 Task: Find connections with filter location Manchester with filter topic #Softwaredesignwith filter profile language Potuguese with filter current company Vardhman Textiles with filter school MIT World Peace University with filter industry Breweries with filter service category iOS Development with filter keywords title Hotel Receptionist
Action: Mouse moved to (478, 78)
Screenshot: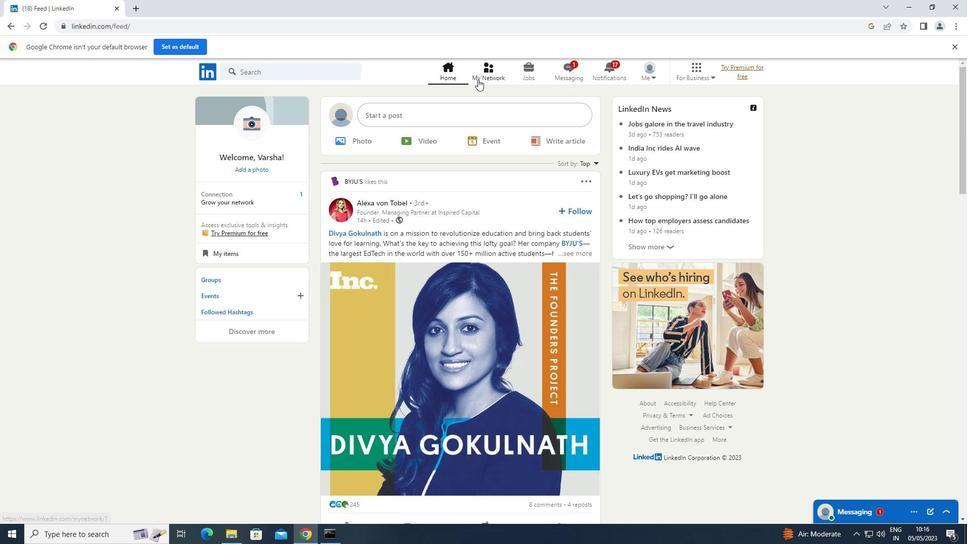 
Action: Mouse pressed left at (478, 78)
Screenshot: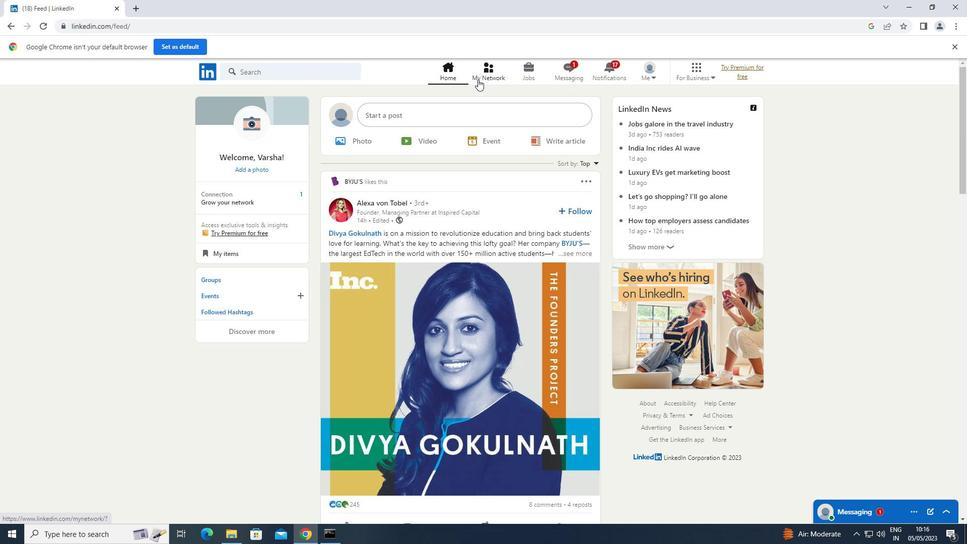 
Action: Mouse moved to (263, 131)
Screenshot: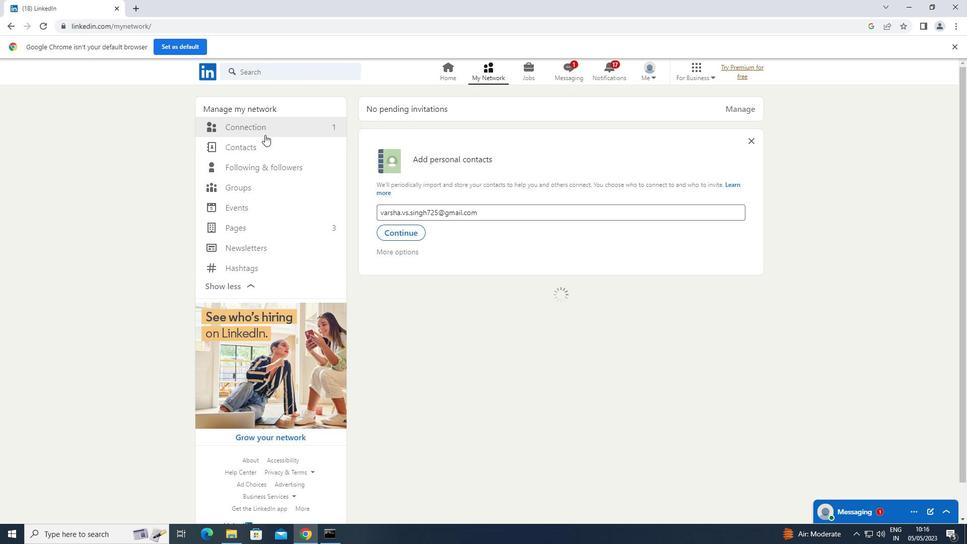 
Action: Mouse pressed left at (263, 131)
Screenshot: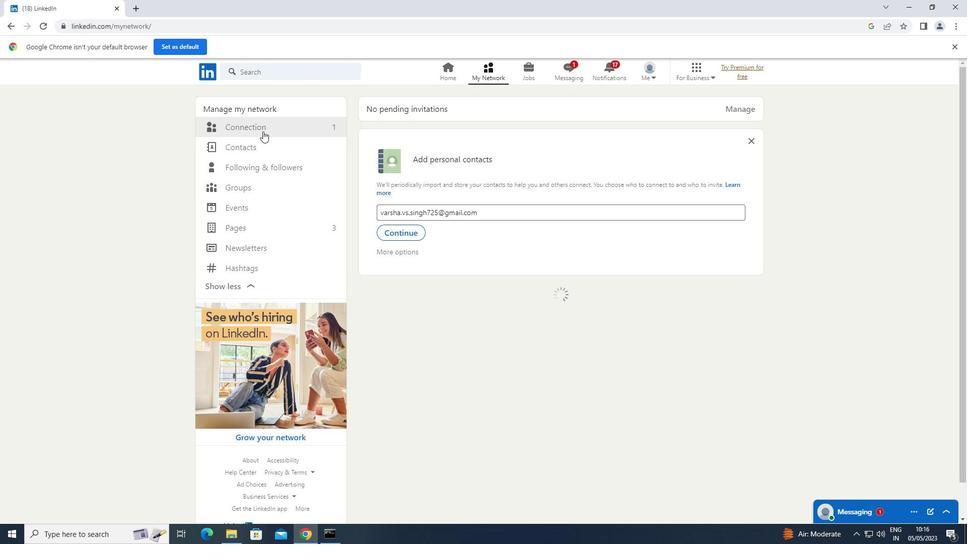 
Action: Mouse moved to (576, 130)
Screenshot: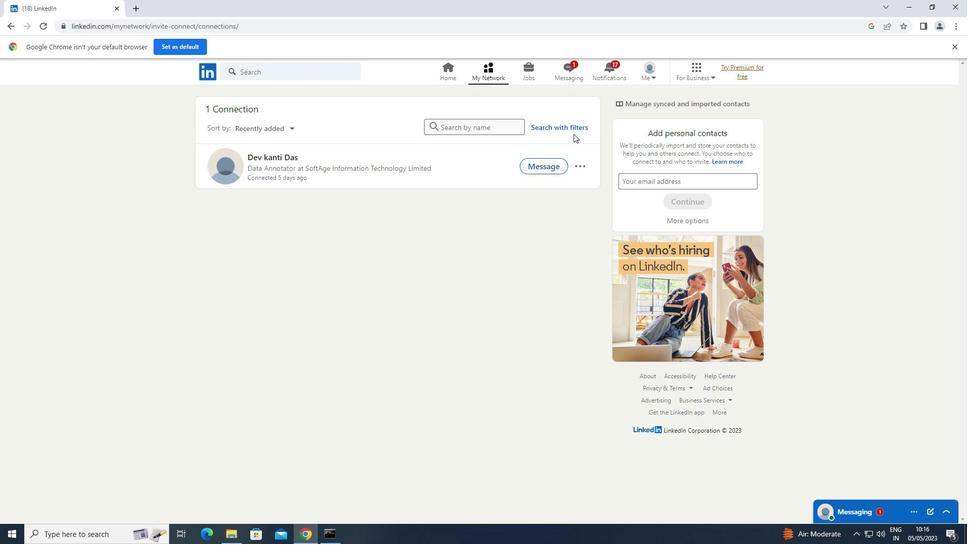 
Action: Mouse pressed left at (576, 130)
Screenshot: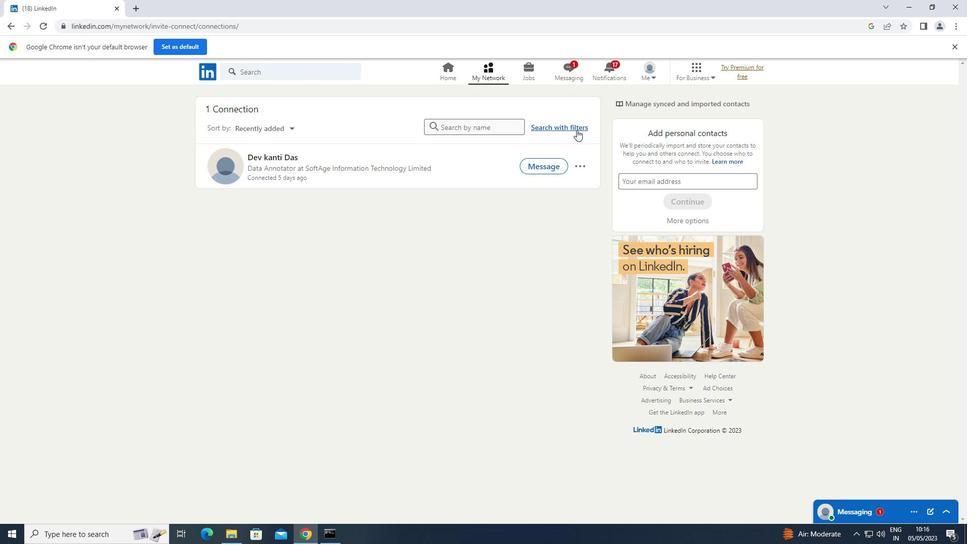 
Action: Mouse moved to (514, 91)
Screenshot: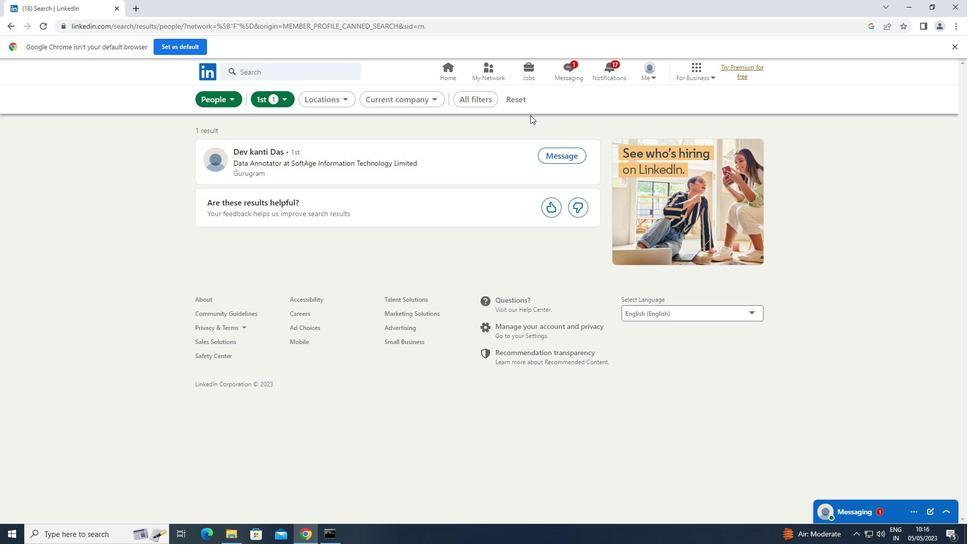 
Action: Mouse pressed left at (514, 91)
Screenshot: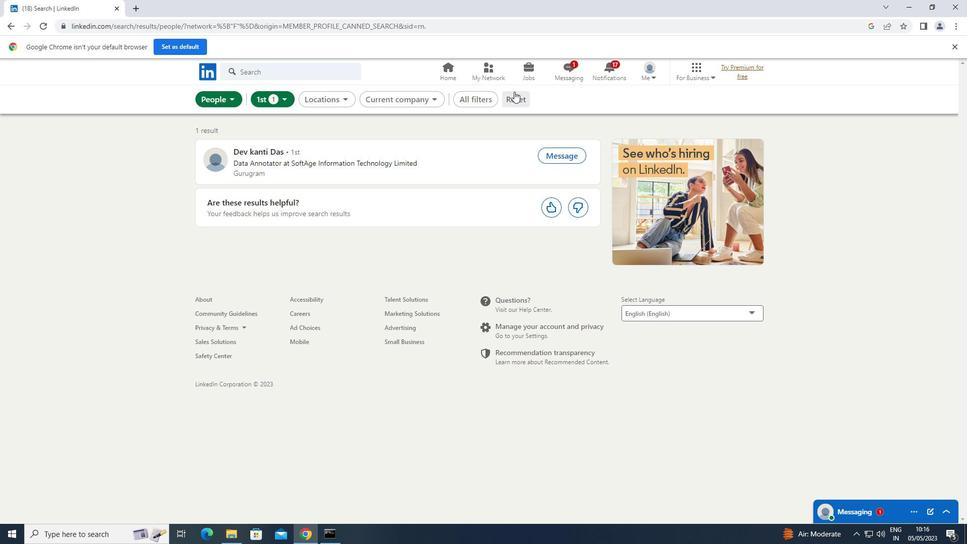 
Action: Mouse moved to (499, 98)
Screenshot: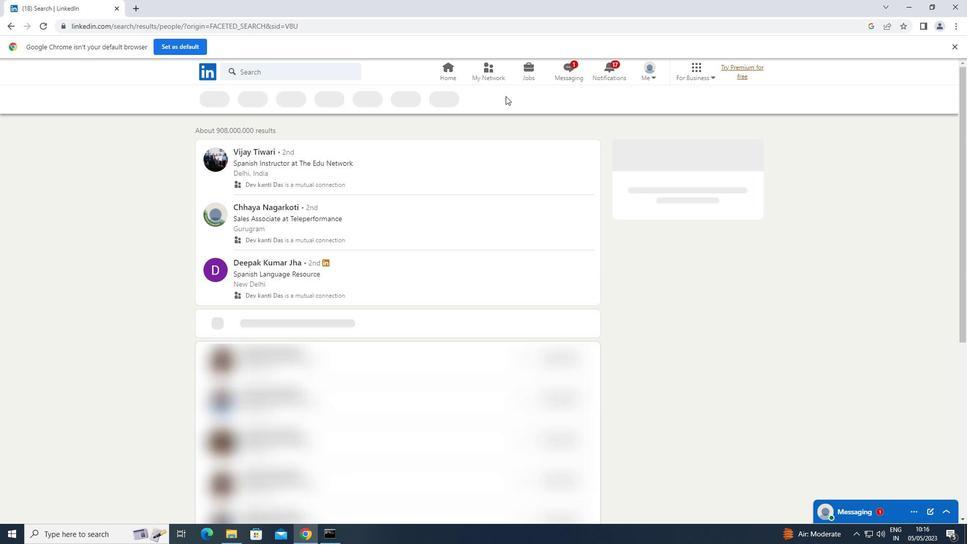 
Action: Mouse pressed left at (499, 98)
Screenshot: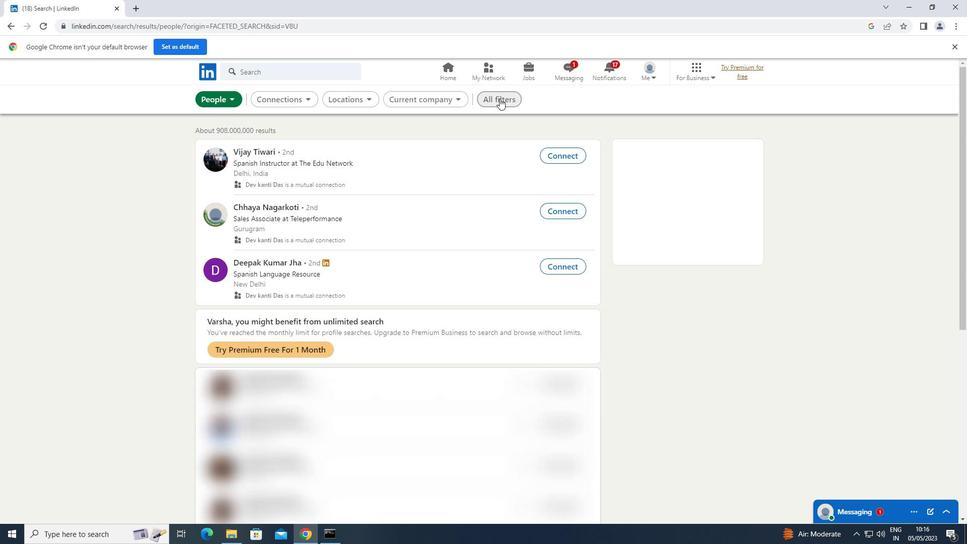 
Action: Mouse moved to (685, 229)
Screenshot: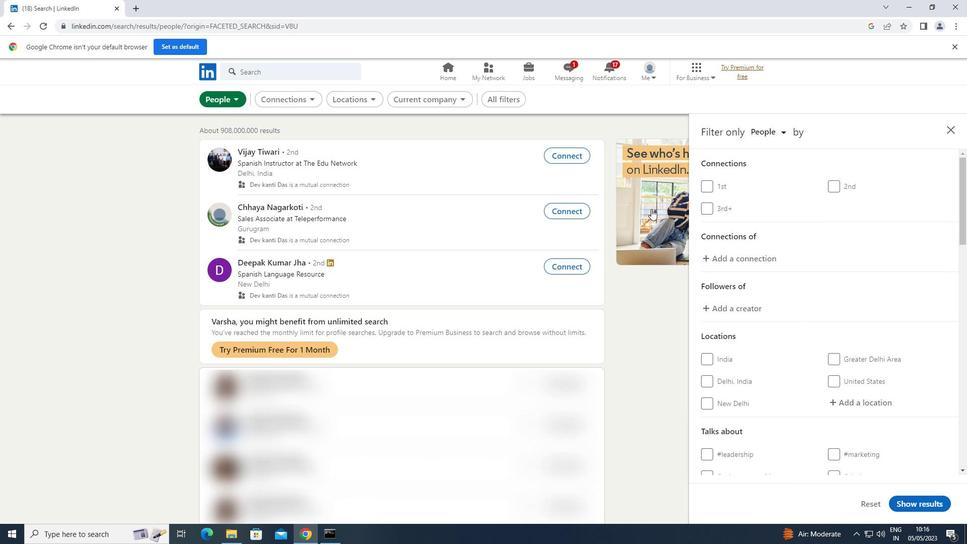 
Action: Mouse scrolled (685, 229) with delta (0, 0)
Screenshot: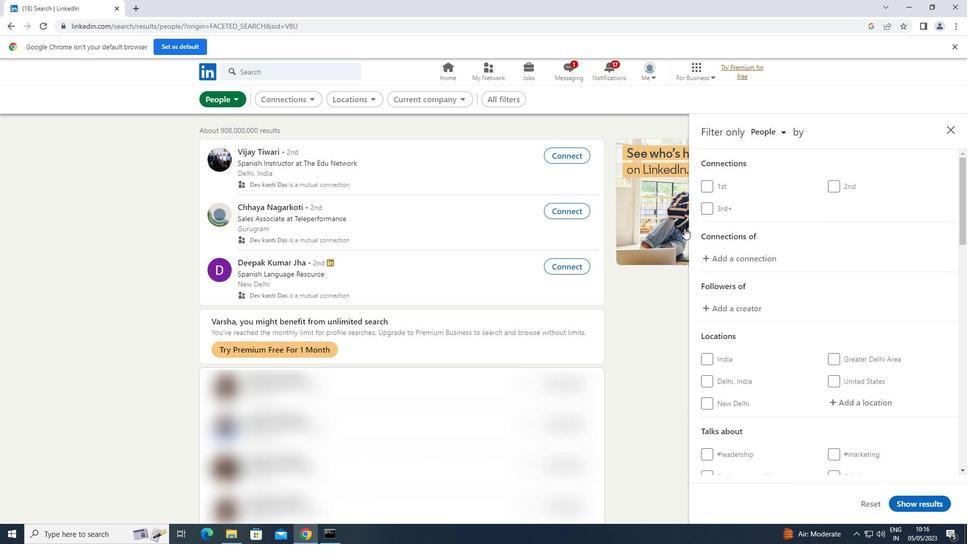 
Action: Mouse moved to (686, 229)
Screenshot: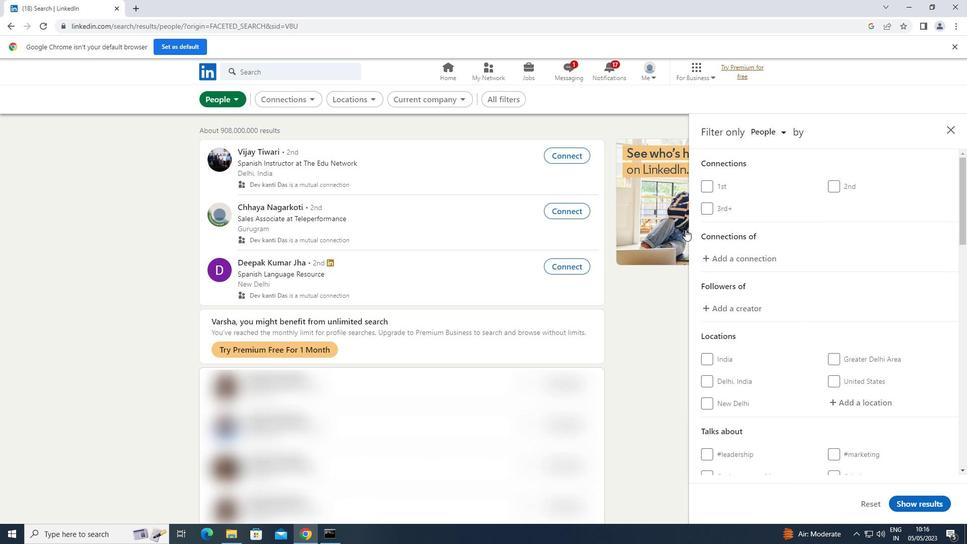
Action: Mouse scrolled (686, 229) with delta (0, 0)
Screenshot: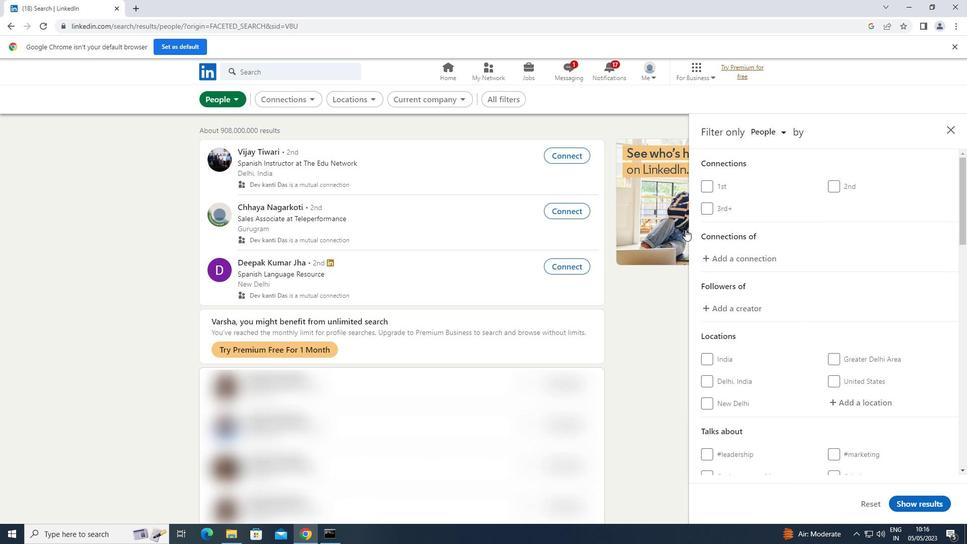 
Action: Mouse moved to (870, 405)
Screenshot: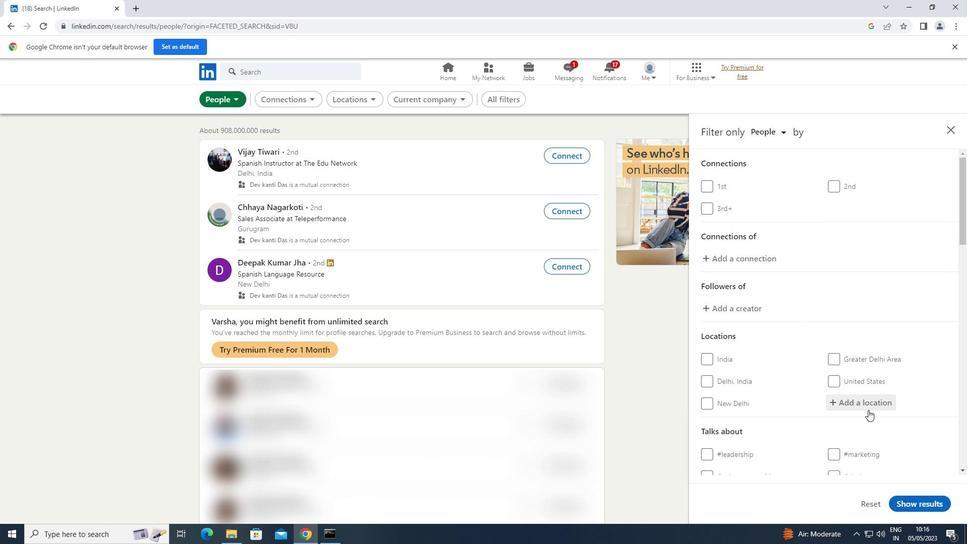 
Action: Mouse pressed left at (870, 405)
Screenshot: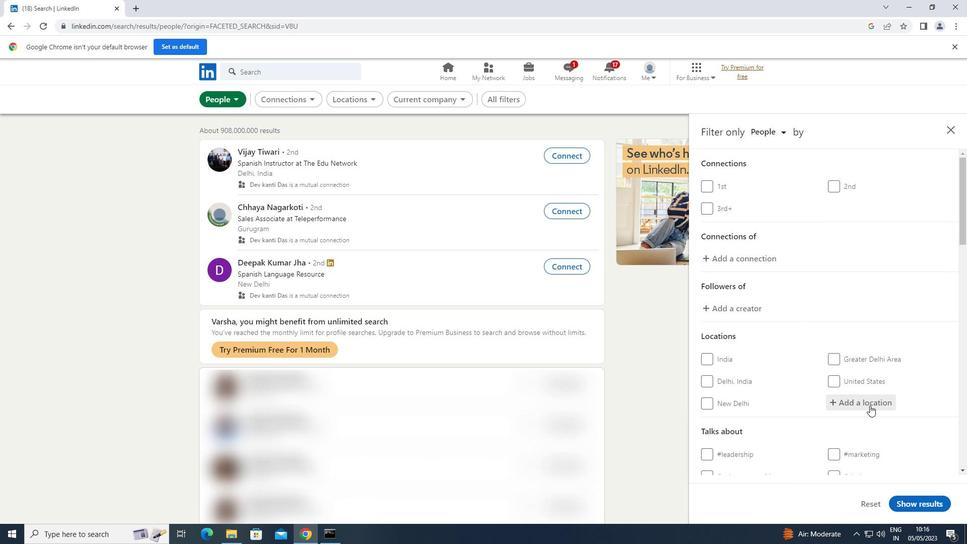 
Action: Key pressed <Key.shift>MANCHESTER<Key.enter>
Screenshot: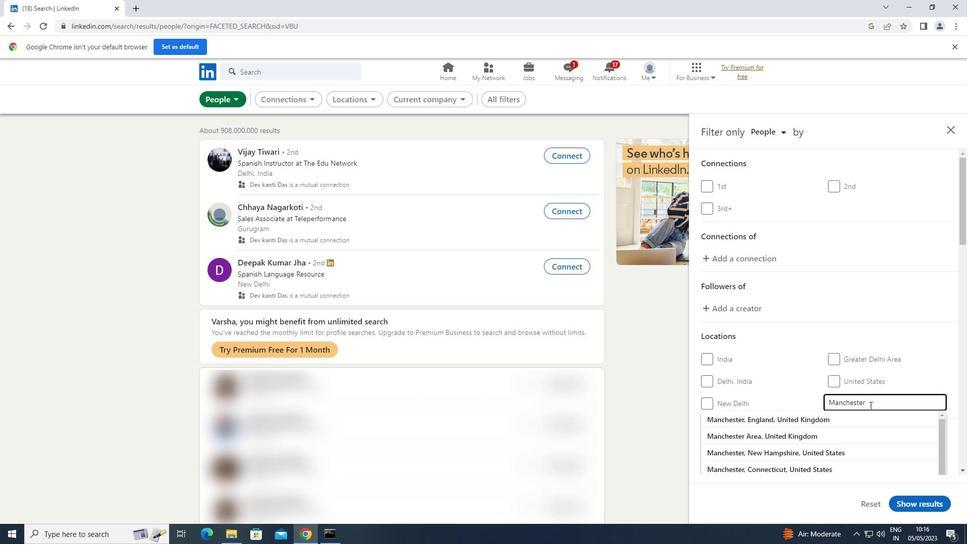 
Action: Mouse scrolled (870, 405) with delta (0, 0)
Screenshot: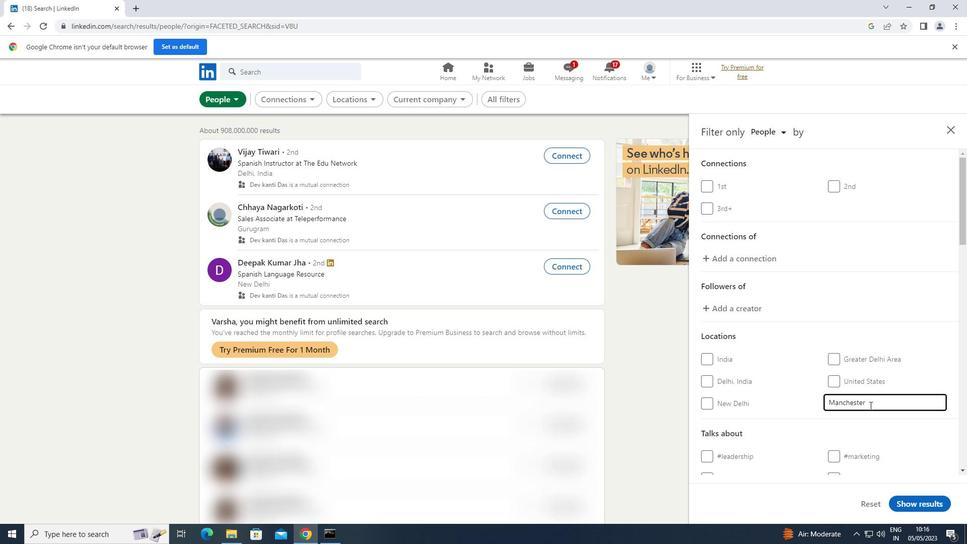 
Action: Mouse scrolled (870, 405) with delta (0, 0)
Screenshot: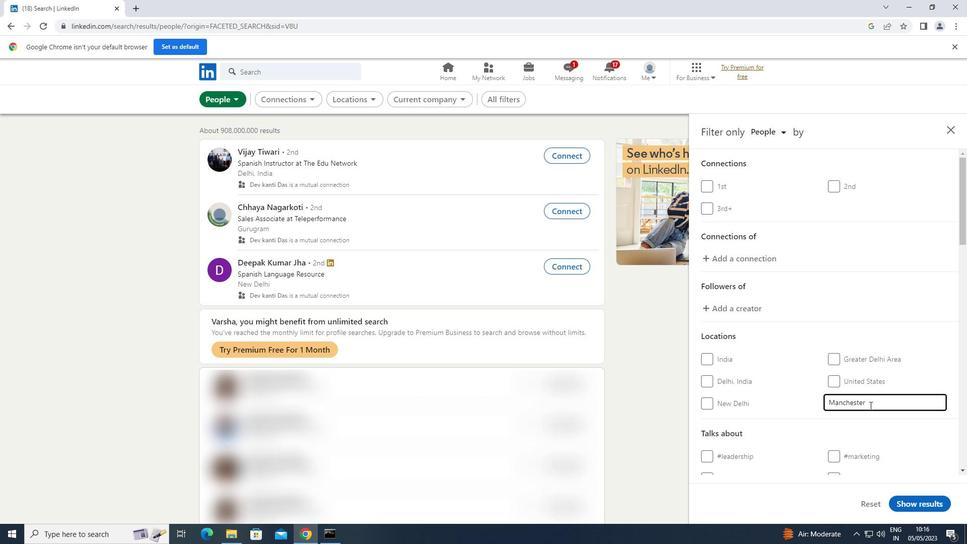 
Action: Mouse scrolled (870, 405) with delta (0, 0)
Screenshot: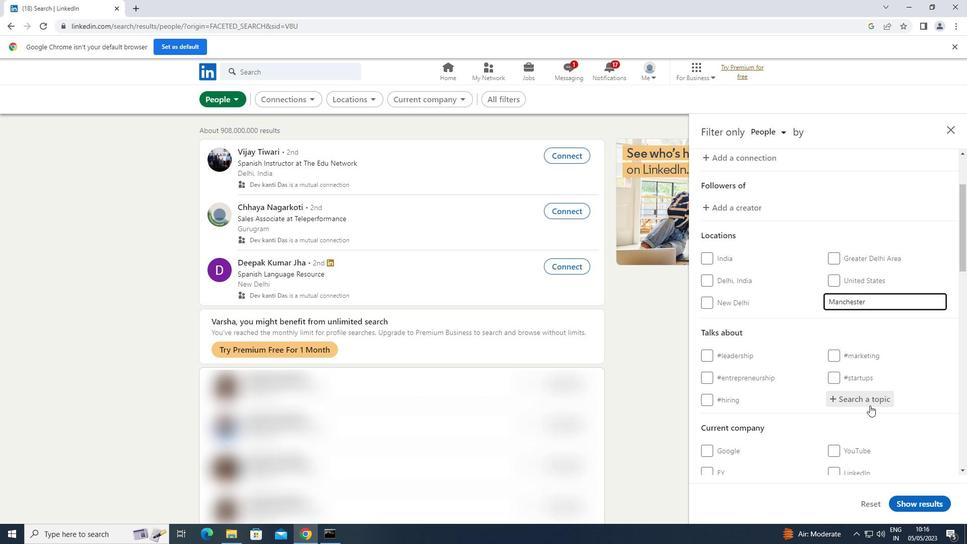 
Action: Mouse scrolled (870, 405) with delta (0, 0)
Screenshot: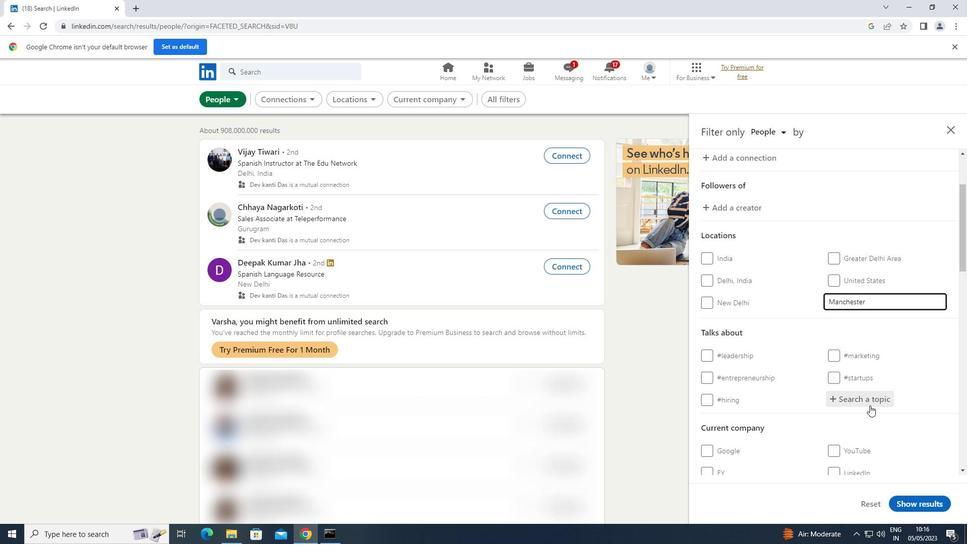 
Action: Mouse moved to (891, 300)
Screenshot: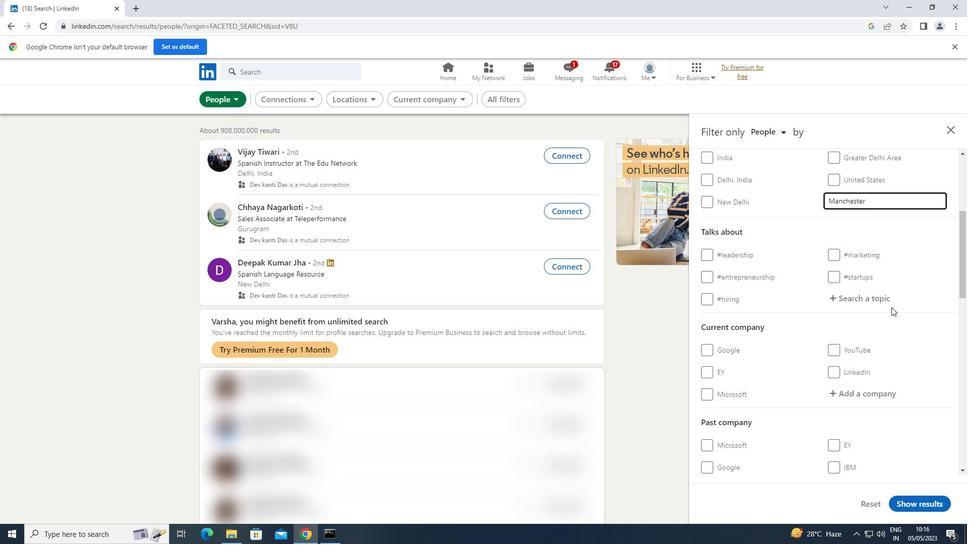 
Action: Mouse pressed left at (891, 300)
Screenshot: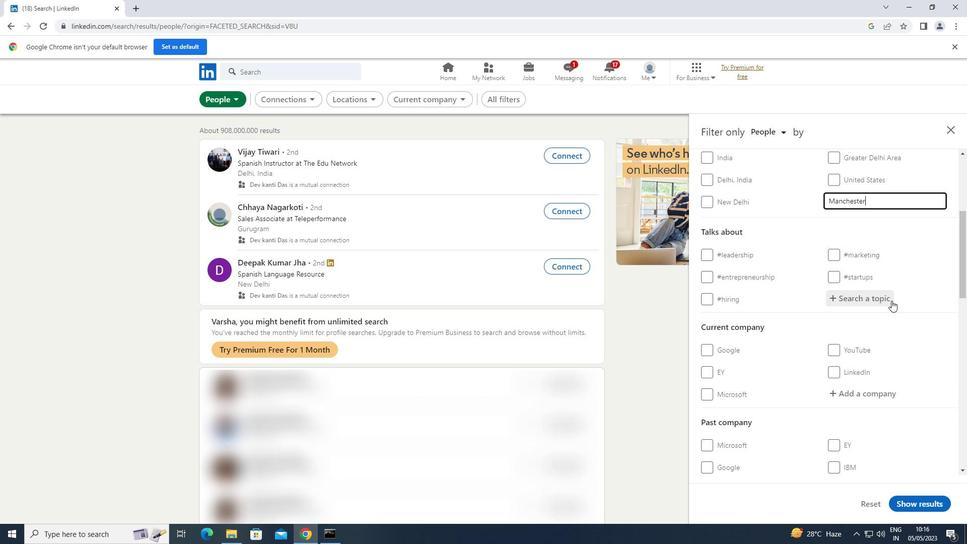 
Action: Key pressed <Key.shift><Key.shift><Key.shift><Key.shift><Key.shift><Key.shift>SOFTWAREDESI
Screenshot: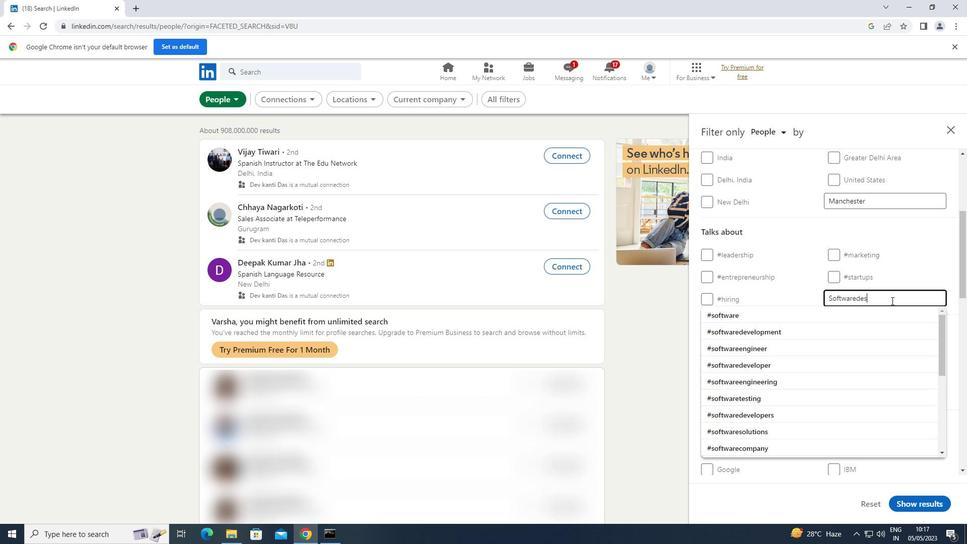 
Action: Mouse moved to (792, 314)
Screenshot: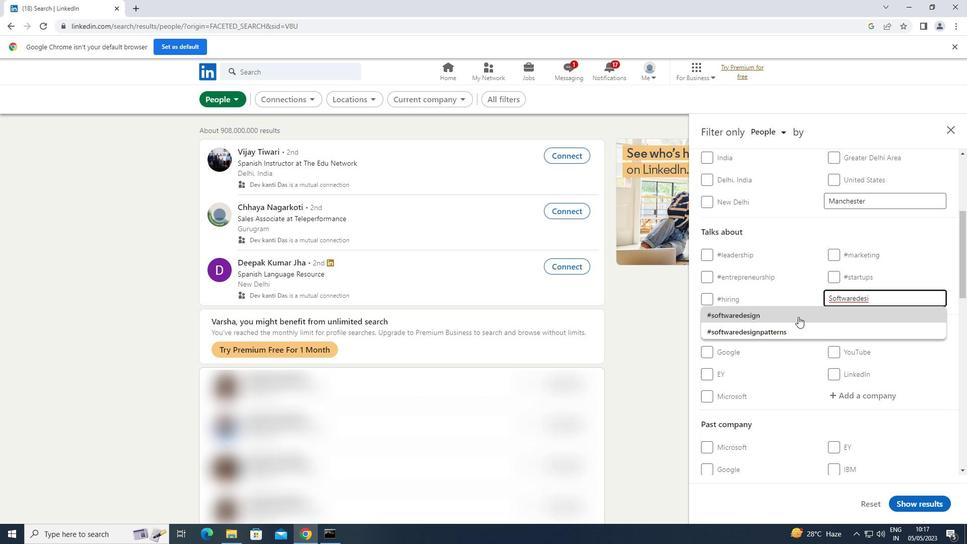 
Action: Mouse pressed left at (792, 314)
Screenshot: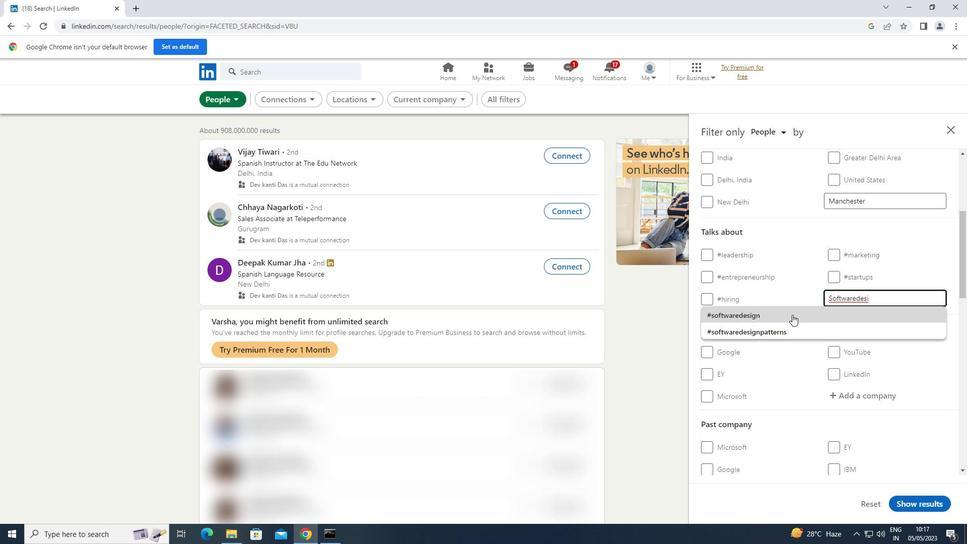 
Action: Mouse scrolled (792, 314) with delta (0, 0)
Screenshot: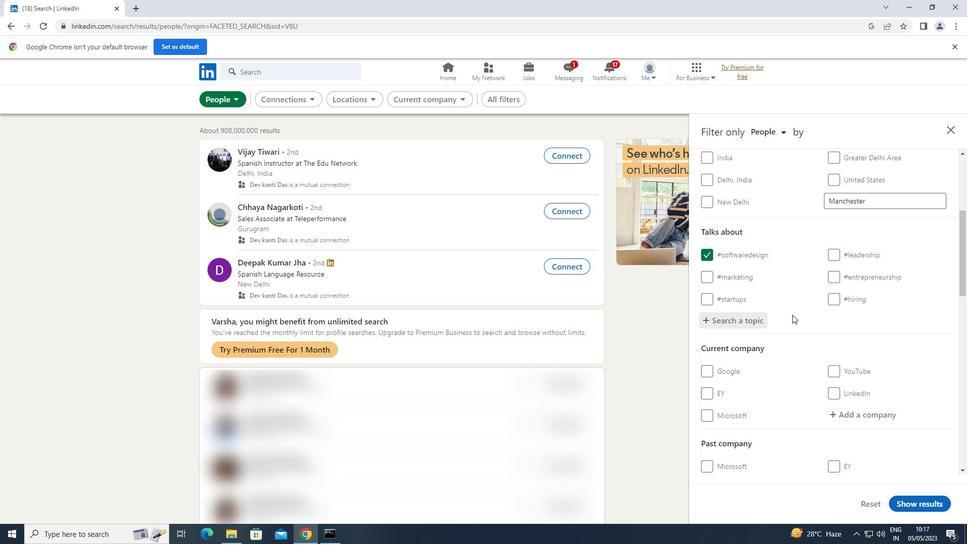 
Action: Mouse scrolled (792, 314) with delta (0, 0)
Screenshot: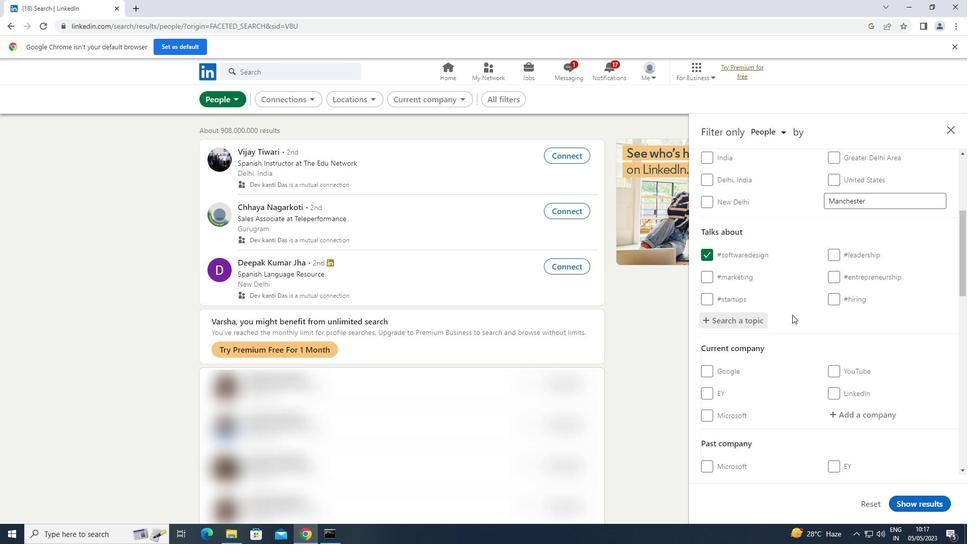 
Action: Mouse scrolled (792, 314) with delta (0, 0)
Screenshot: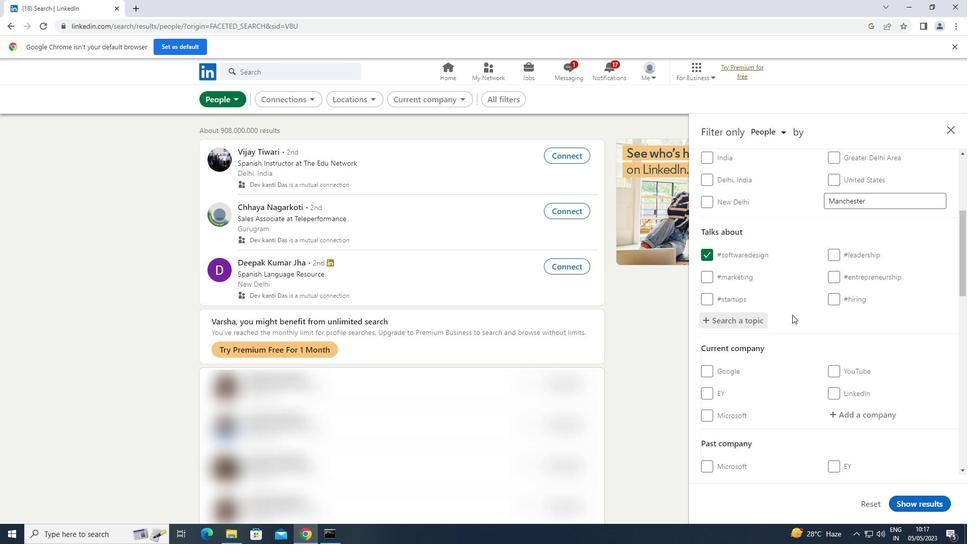 
Action: Mouse scrolled (792, 314) with delta (0, 0)
Screenshot: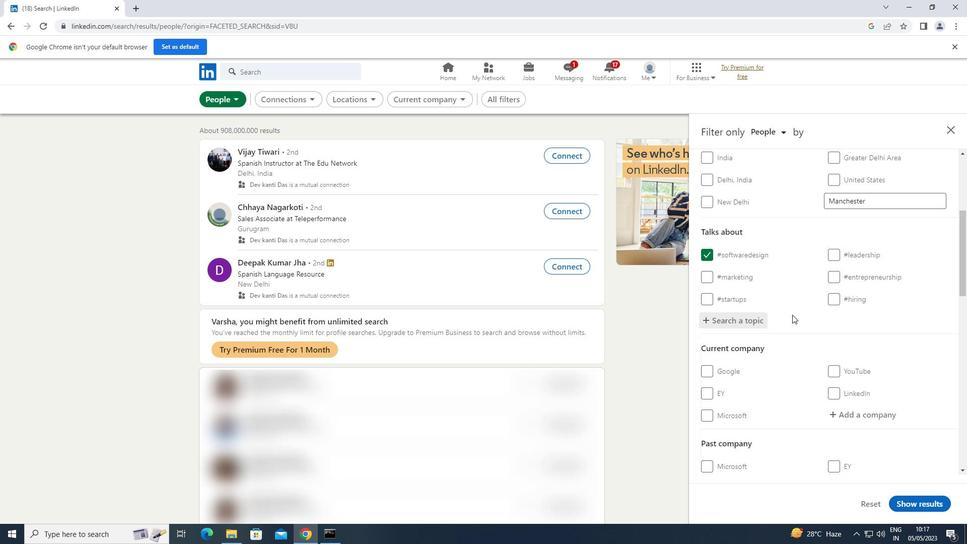
Action: Mouse scrolled (792, 314) with delta (0, 0)
Screenshot: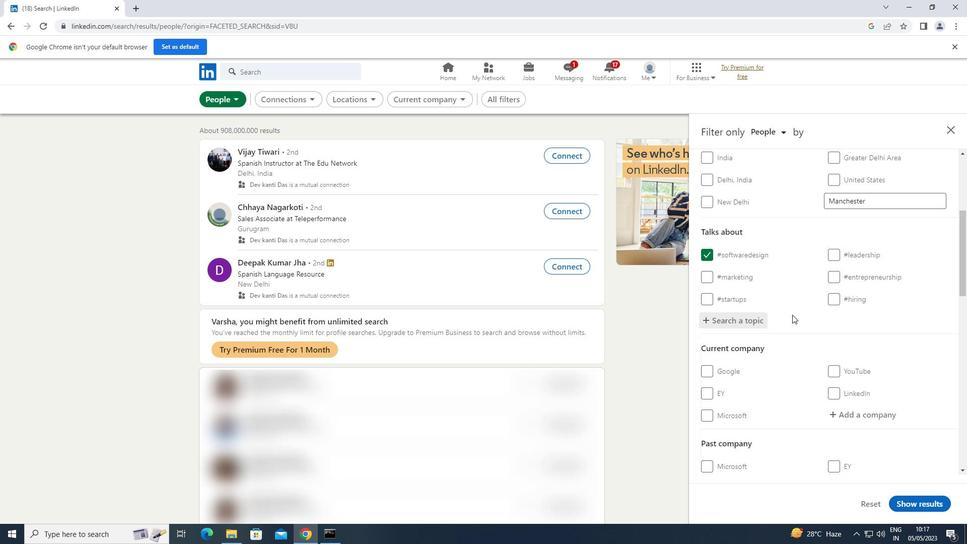 
Action: Mouse scrolled (792, 314) with delta (0, 0)
Screenshot: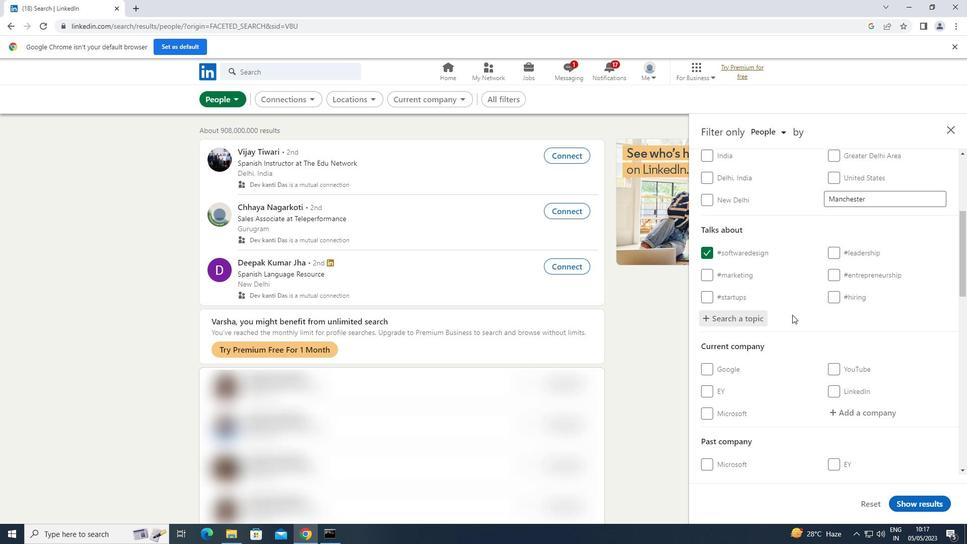 
Action: Mouse scrolled (792, 314) with delta (0, 0)
Screenshot: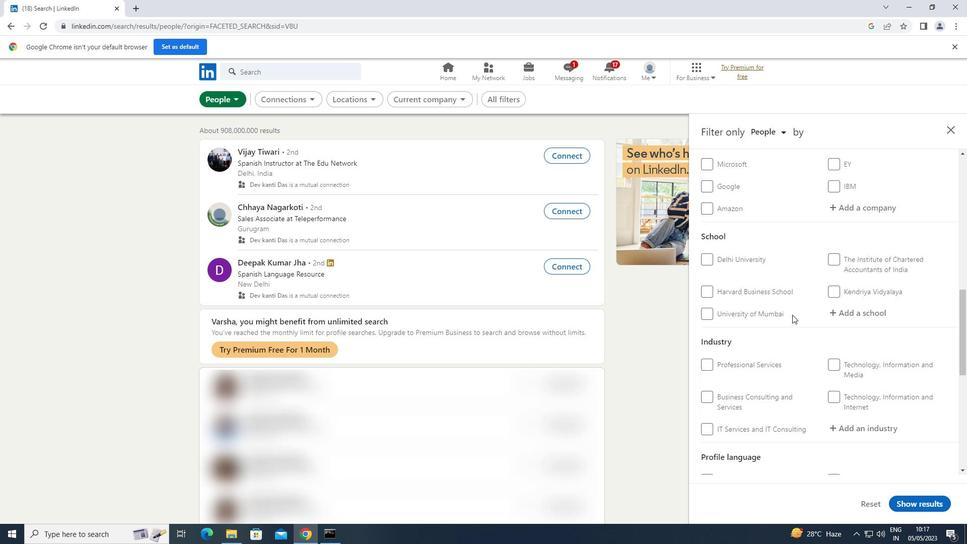 
Action: Mouse scrolled (792, 314) with delta (0, 0)
Screenshot: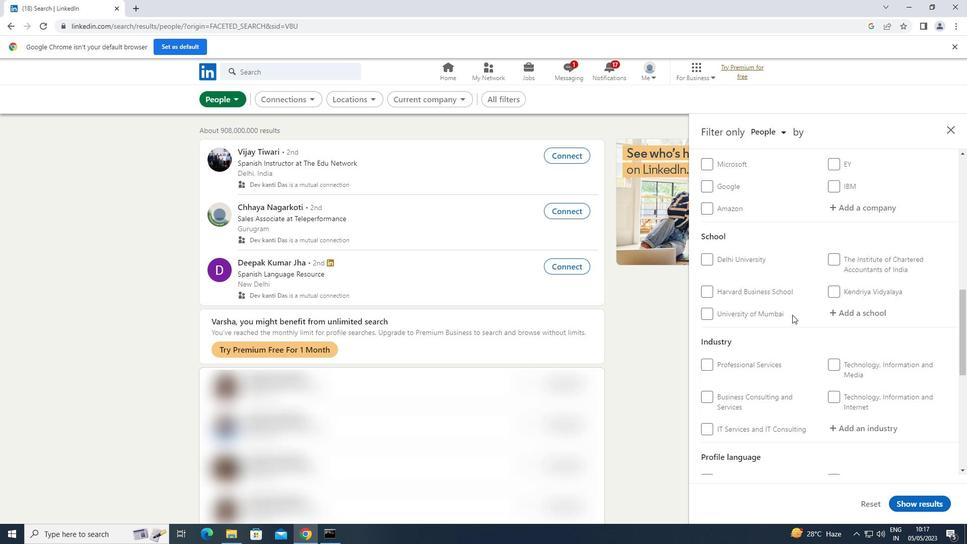 
Action: Mouse scrolled (792, 314) with delta (0, 0)
Screenshot: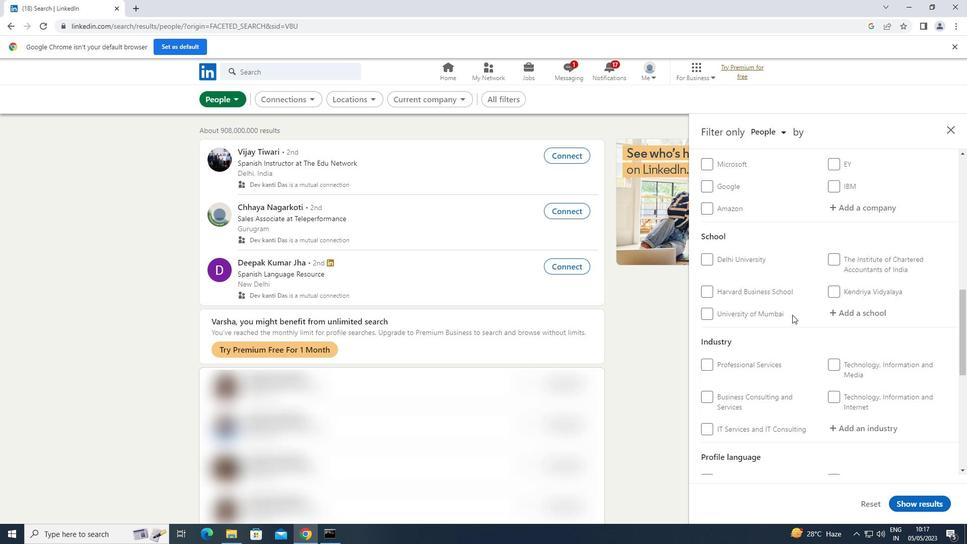 
Action: Mouse moved to (834, 348)
Screenshot: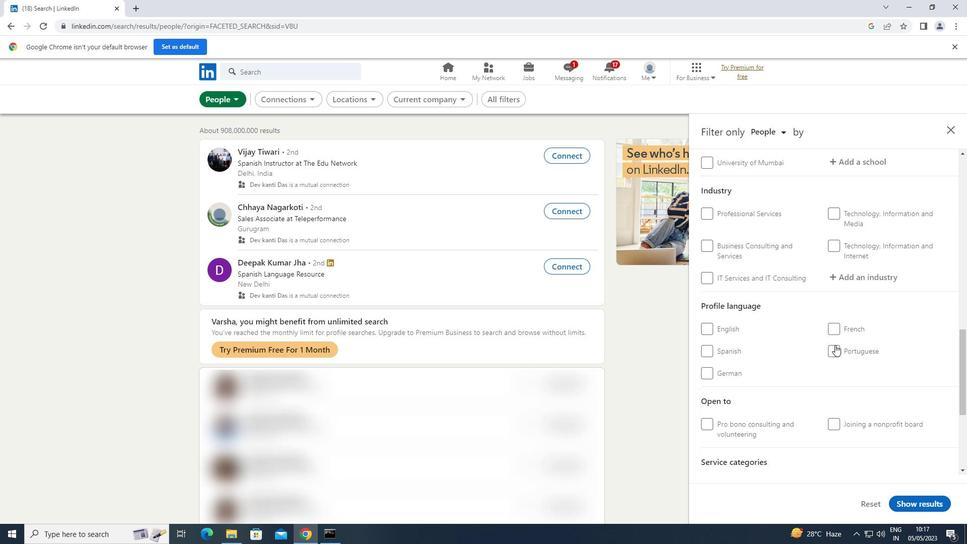 
Action: Mouse pressed left at (834, 348)
Screenshot: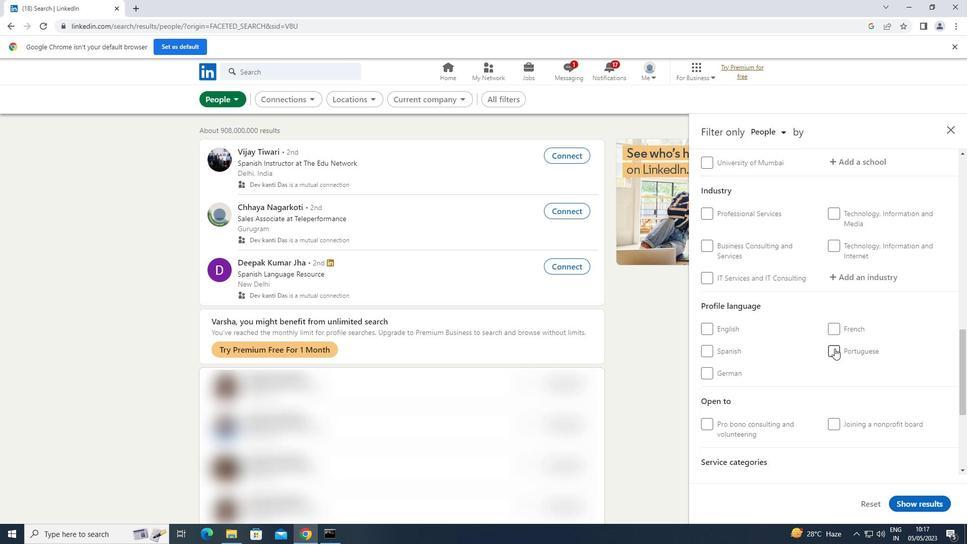 
Action: Mouse moved to (834, 346)
Screenshot: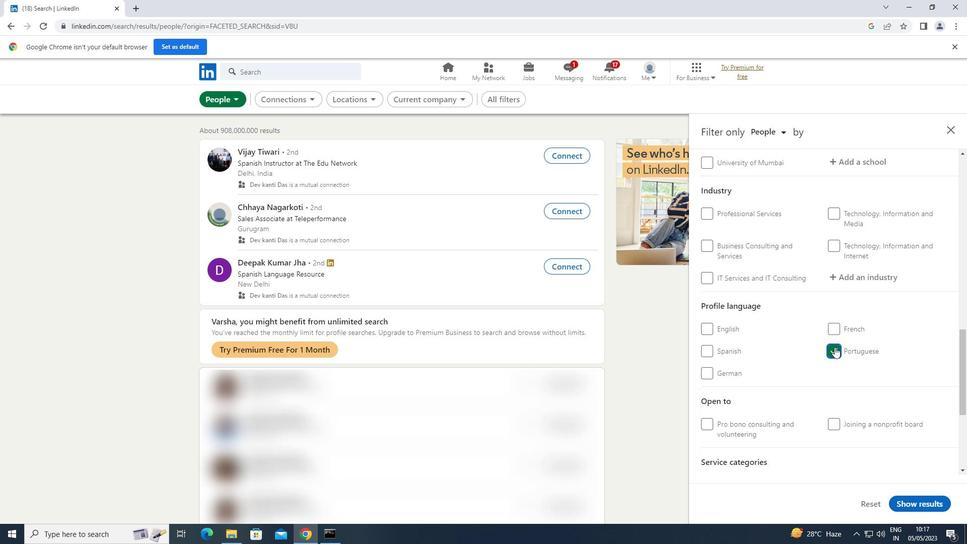 
Action: Mouse scrolled (834, 346) with delta (0, 0)
Screenshot: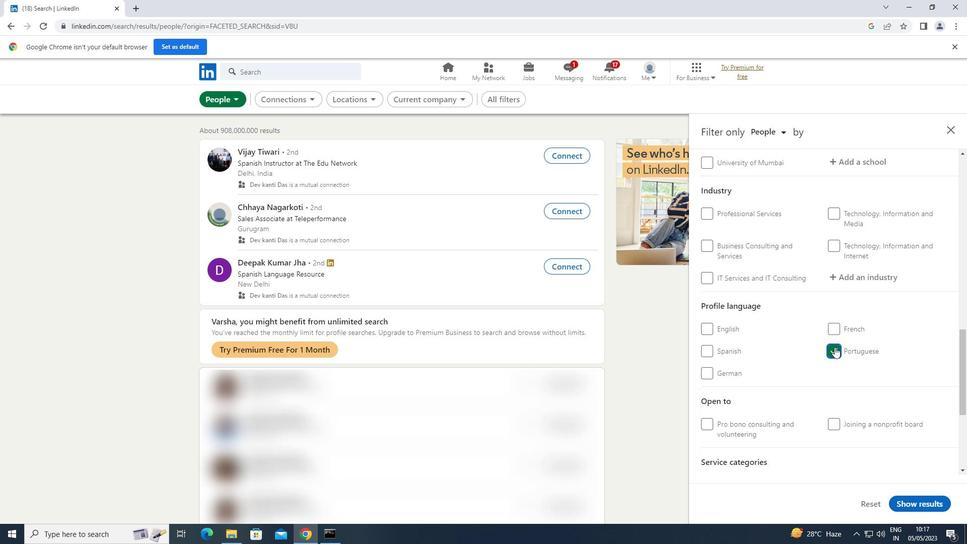 
Action: Mouse scrolled (834, 346) with delta (0, 0)
Screenshot: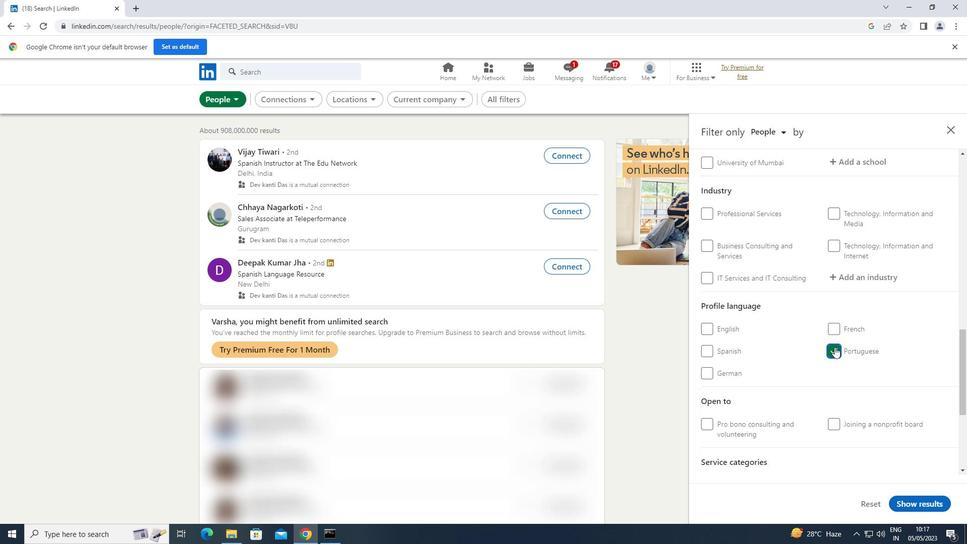 
Action: Mouse moved to (834, 345)
Screenshot: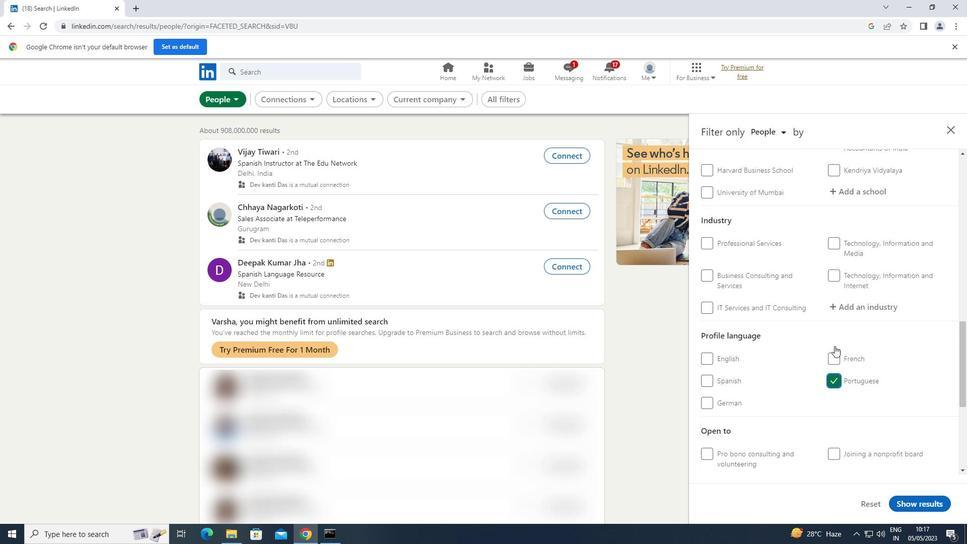 
Action: Mouse scrolled (834, 345) with delta (0, 0)
Screenshot: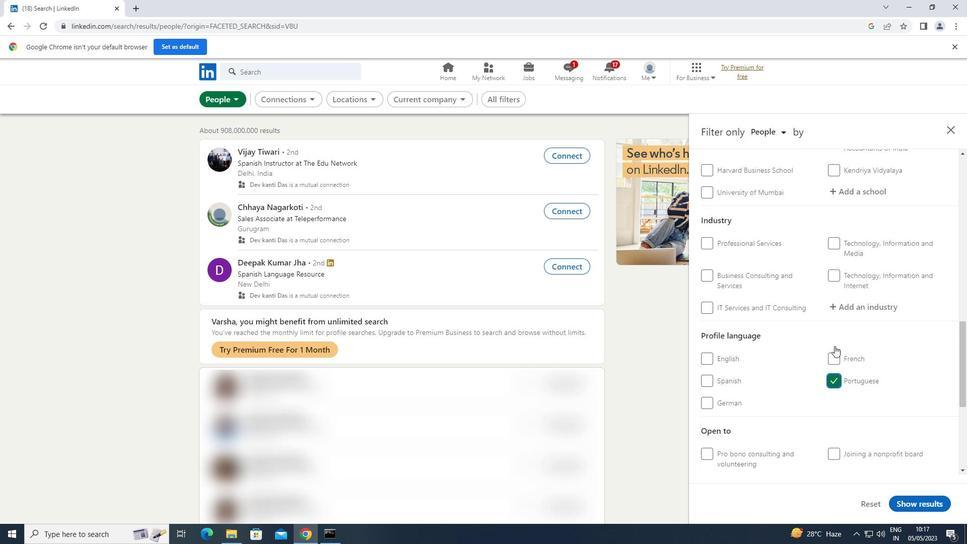 
Action: Mouse moved to (834, 344)
Screenshot: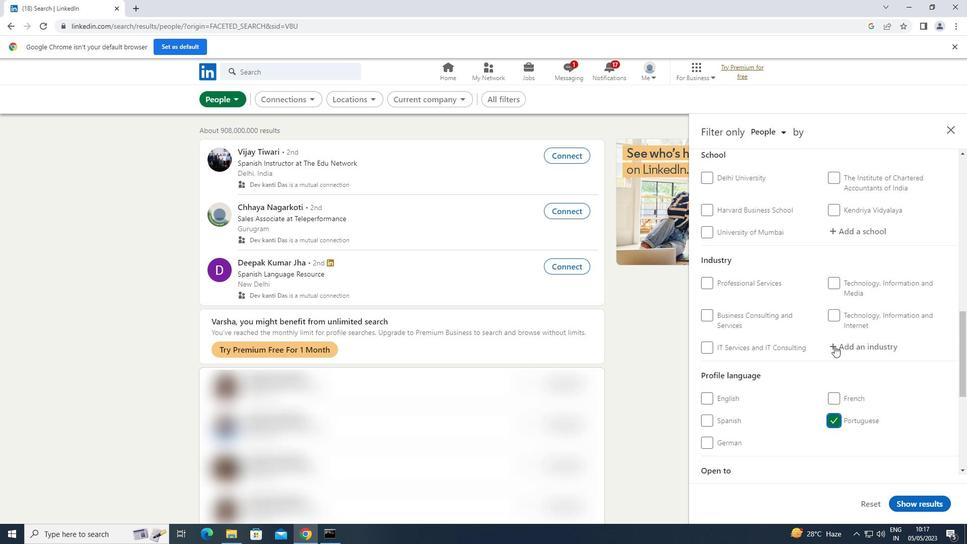 
Action: Mouse scrolled (834, 345) with delta (0, 0)
Screenshot: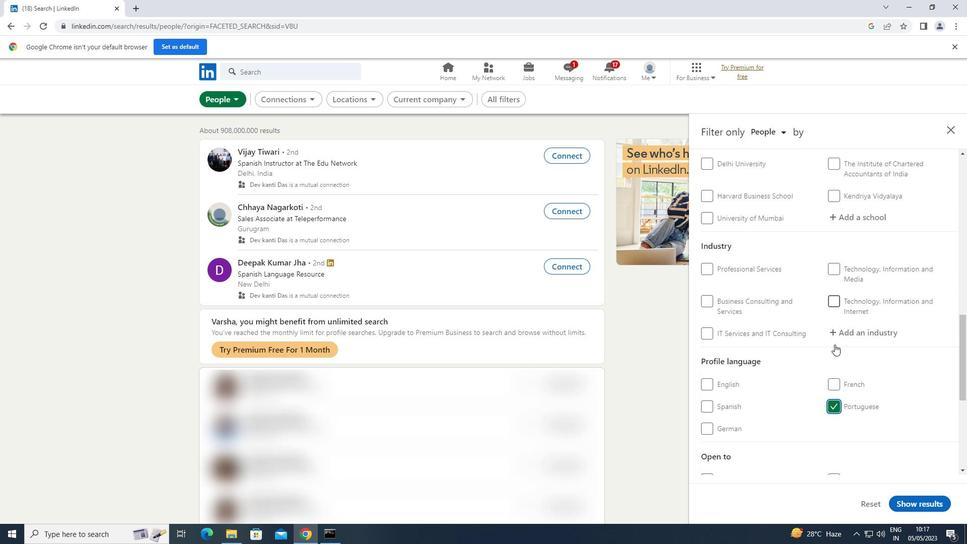 
Action: Mouse scrolled (834, 345) with delta (0, 0)
Screenshot: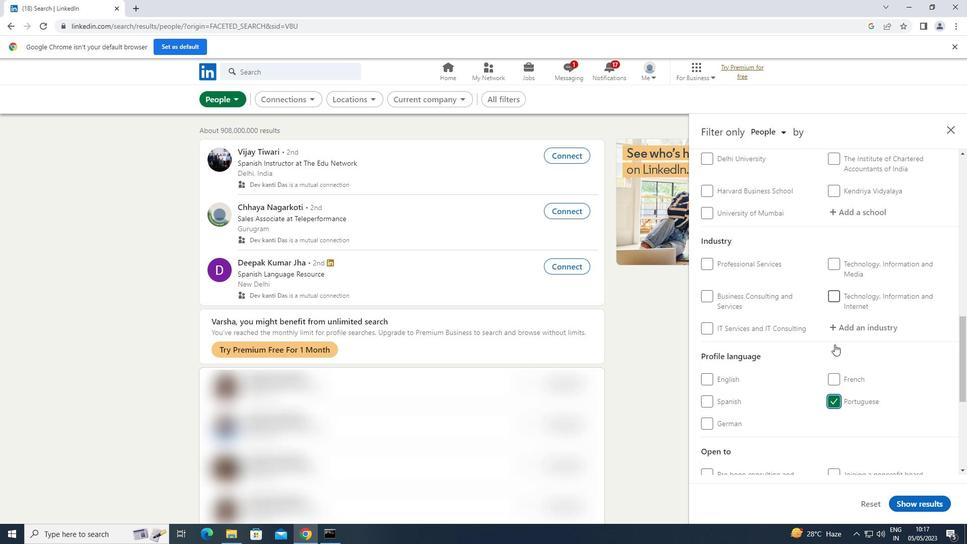 
Action: Mouse moved to (834, 342)
Screenshot: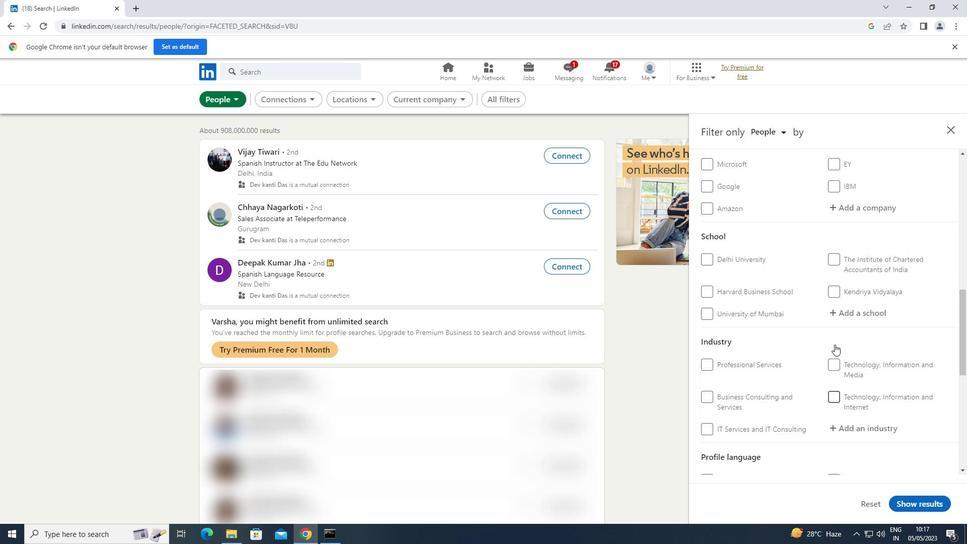 
Action: Mouse scrolled (834, 343) with delta (0, 0)
Screenshot: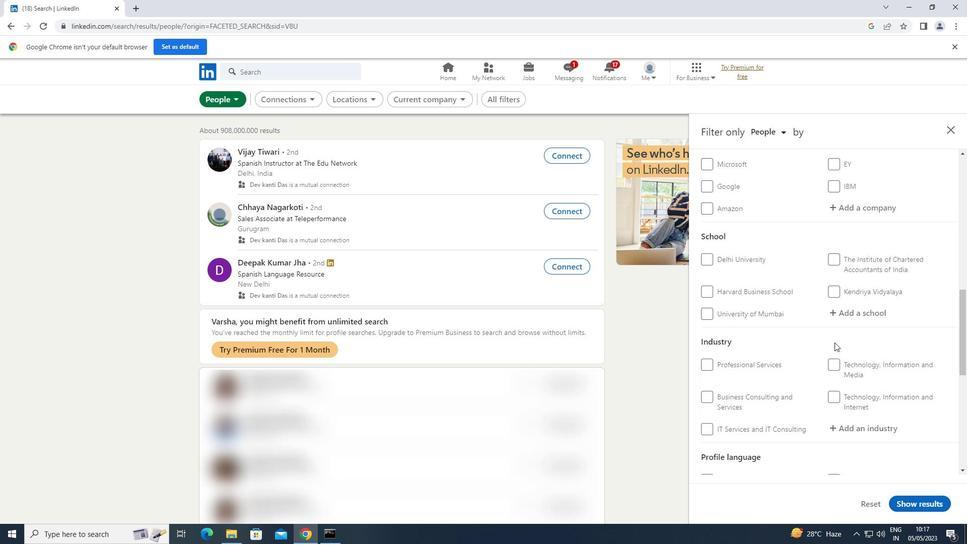 
Action: Mouse moved to (834, 341)
Screenshot: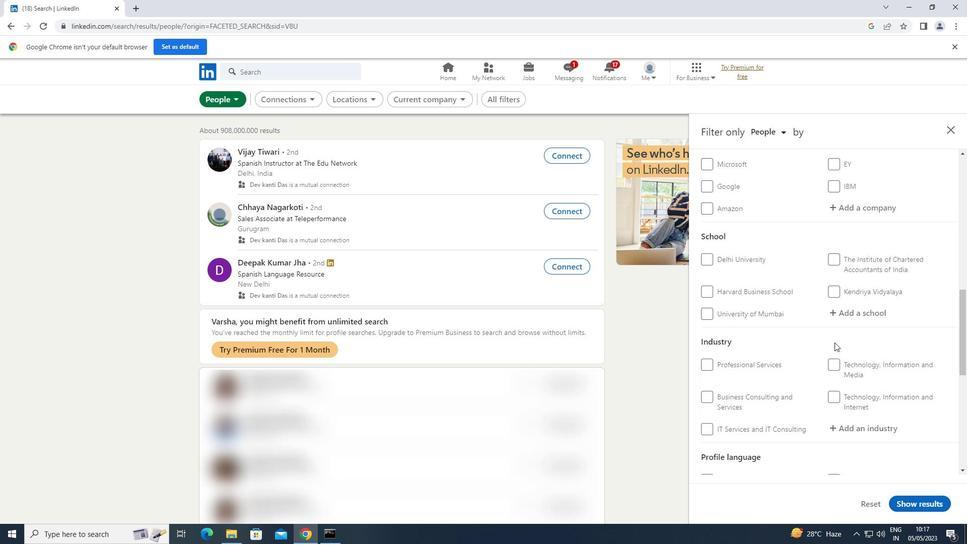 
Action: Mouse scrolled (834, 342) with delta (0, 0)
Screenshot: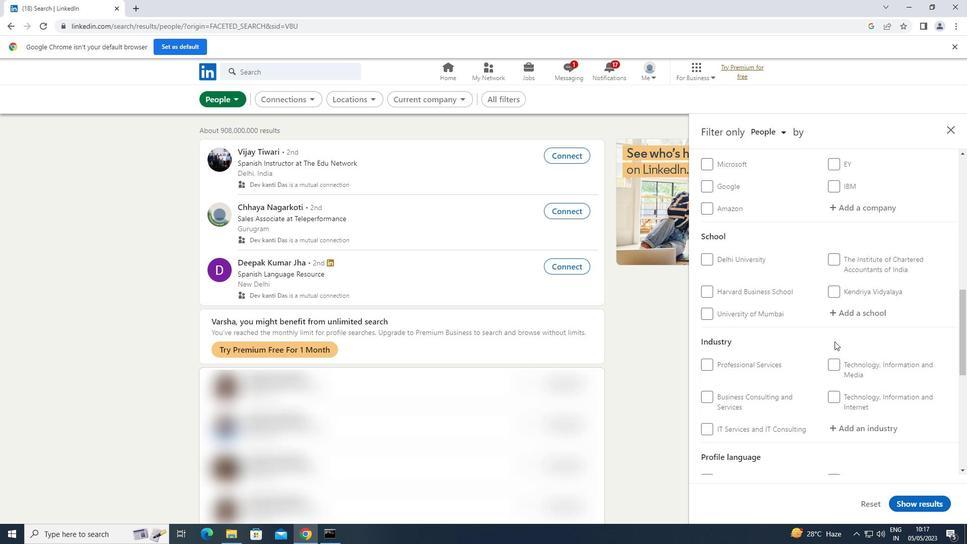 
Action: Mouse scrolled (834, 342) with delta (0, 0)
Screenshot: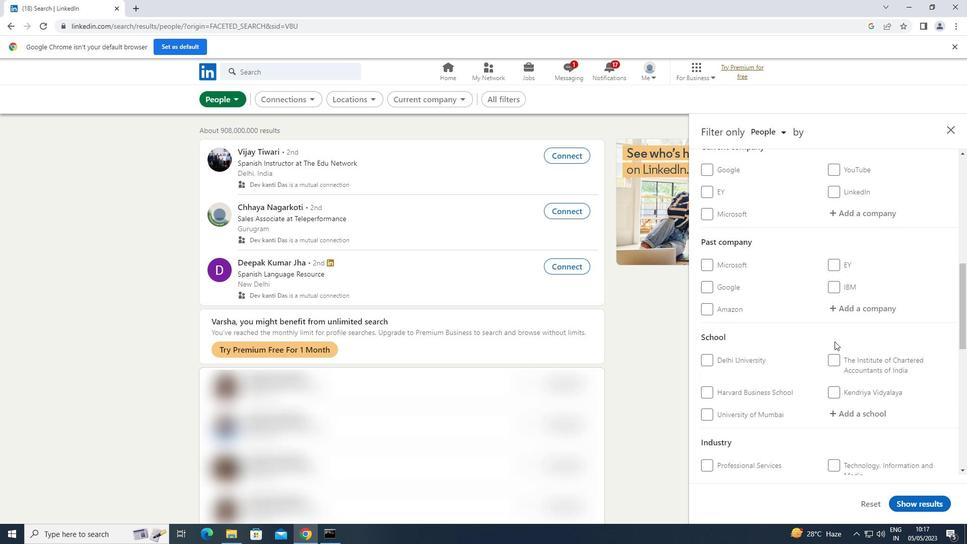 
Action: Mouse moved to (863, 263)
Screenshot: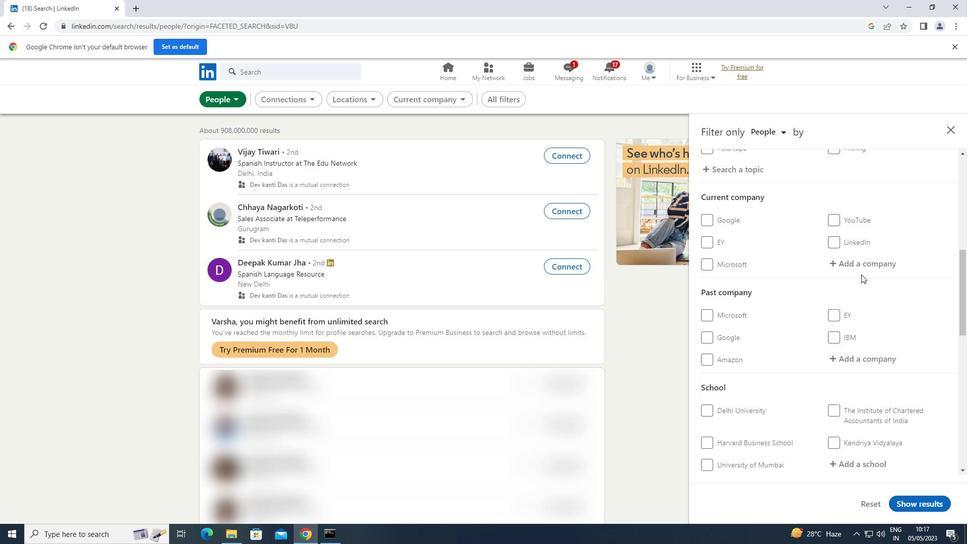 
Action: Mouse pressed left at (863, 263)
Screenshot: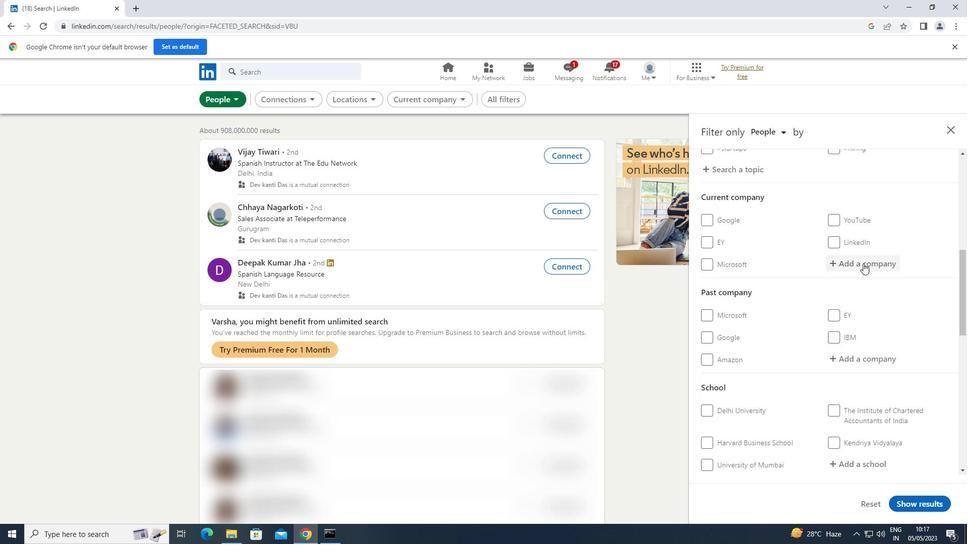 
Action: Key pressed <Key.shift>VARDHMAN
Screenshot: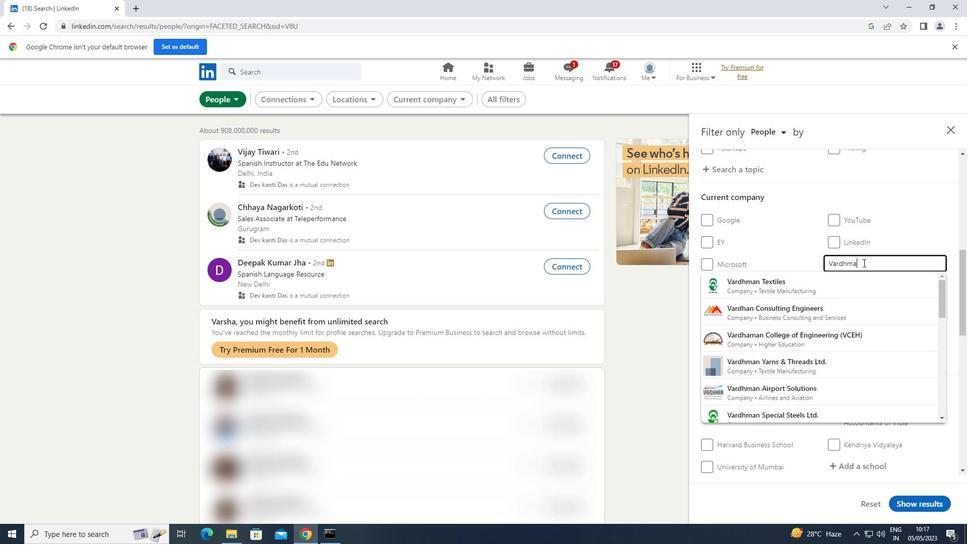
Action: Mouse moved to (822, 281)
Screenshot: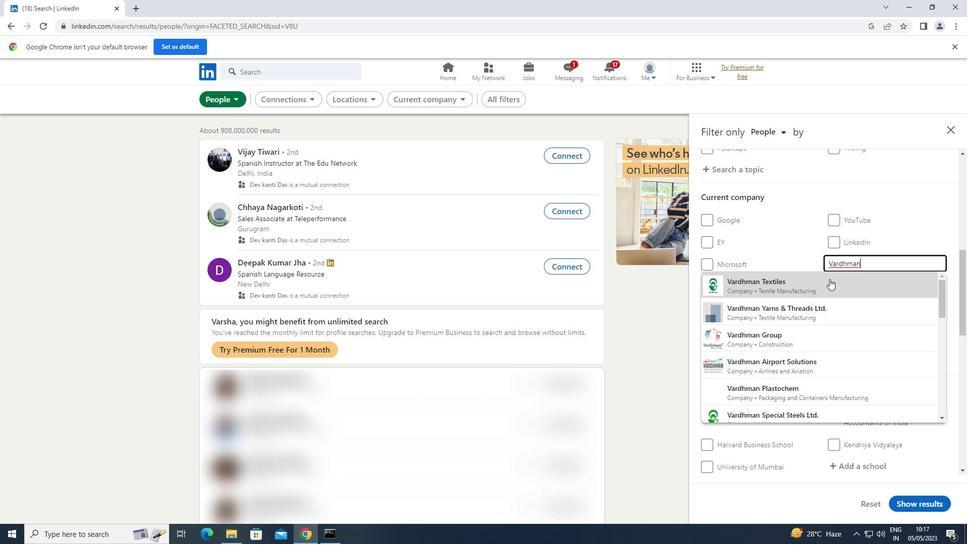 
Action: Mouse pressed left at (822, 281)
Screenshot: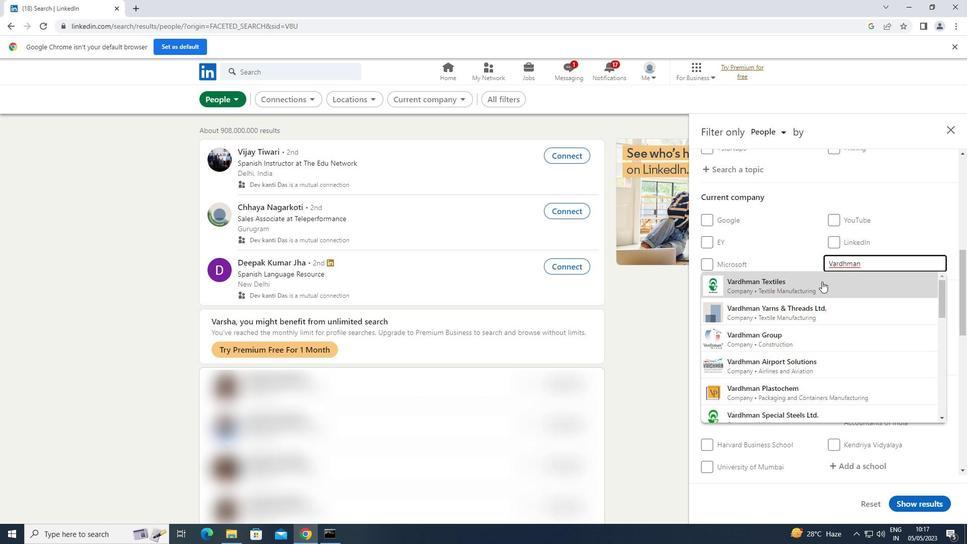 
Action: Mouse scrolled (822, 281) with delta (0, 0)
Screenshot: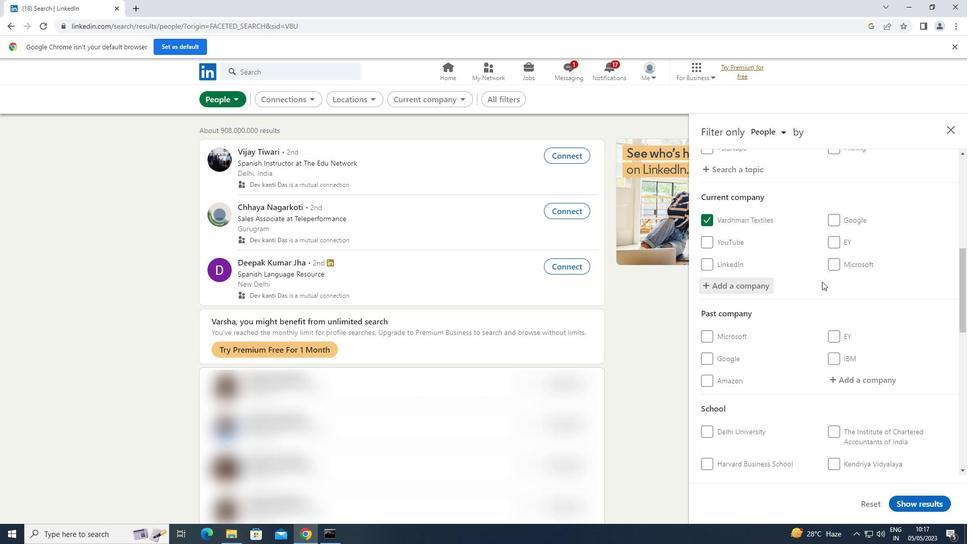
Action: Mouse scrolled (822, 281) with delta (0, 0)
Screenshot: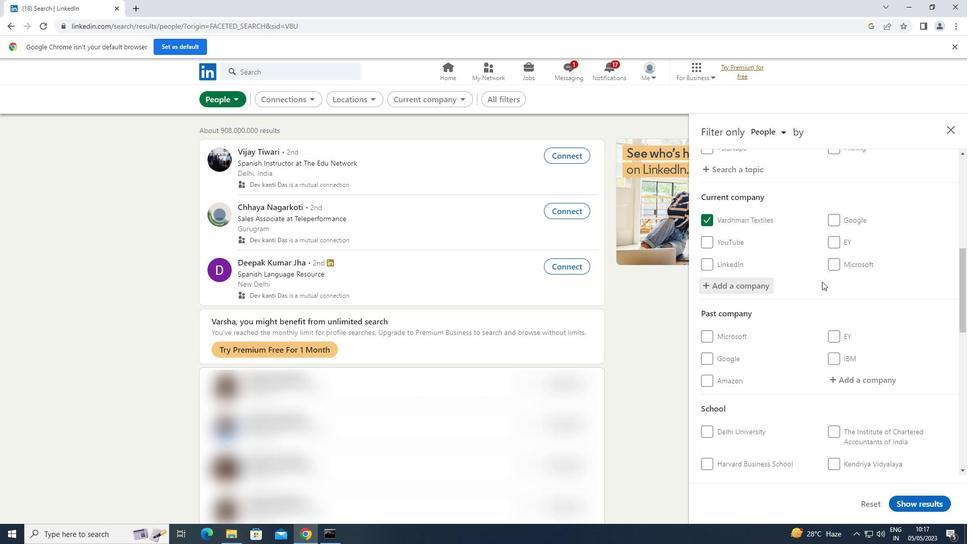 
Action: Mouse scrolled (822, 281) with delta (0, 0)
Screenshot: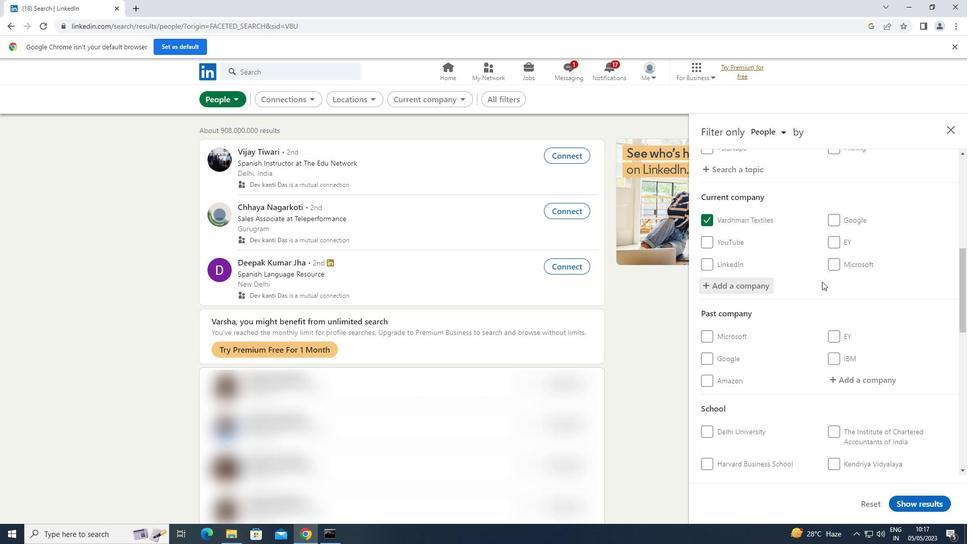 
Action: Mouse moved to (860, 331)
Screenshot: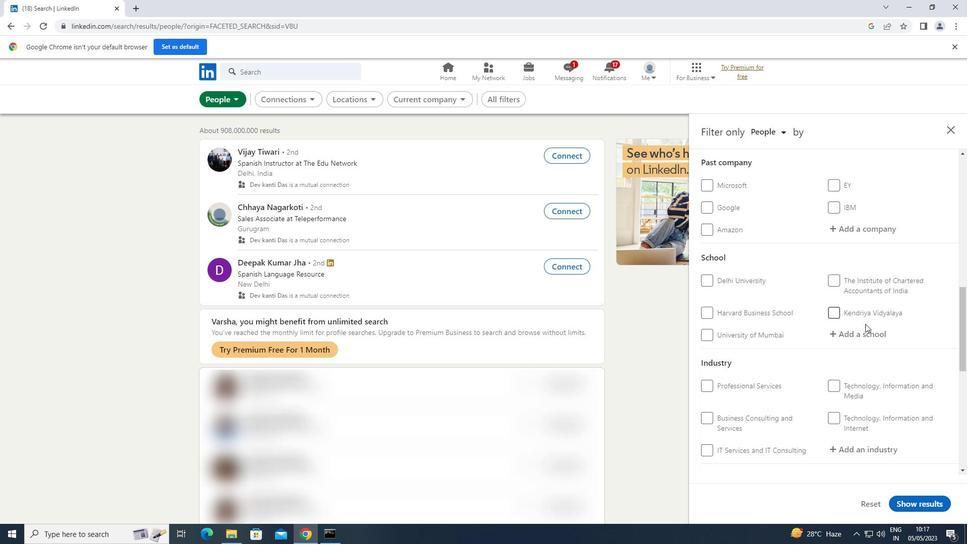 
Action: Mouse pressed left at (860, 331)
Screenshot: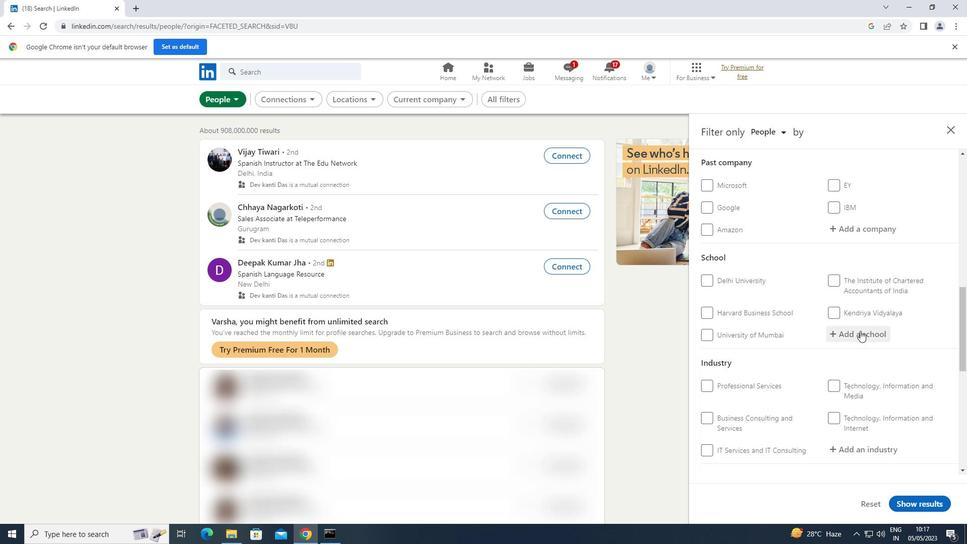 
Action: Key pressed <Key.shift>MIT<Key.space><Key.shift>WORLD
Screenshot: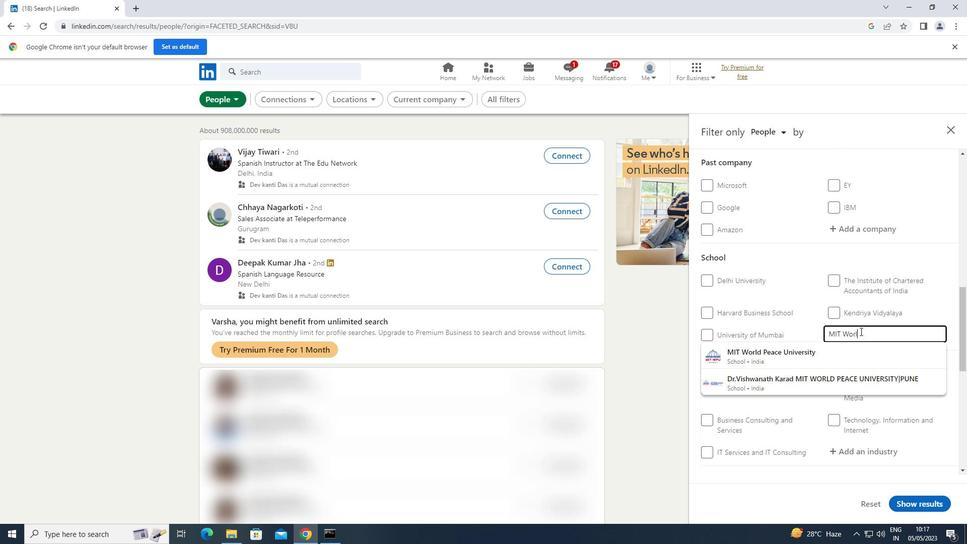 
Action: Mouse moved to (786, 358)
Screenshot: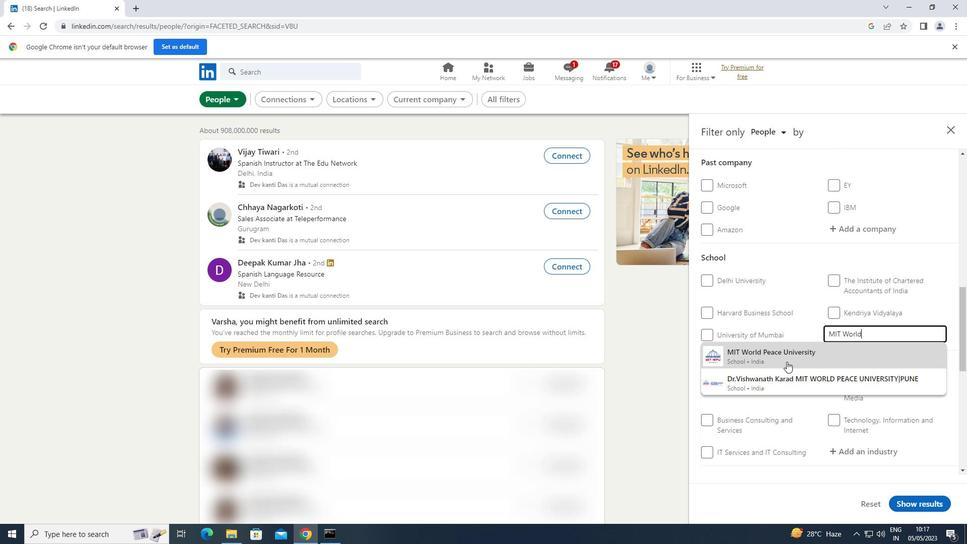
Action: Mouse pressed left at (786, 358)
Screenshot: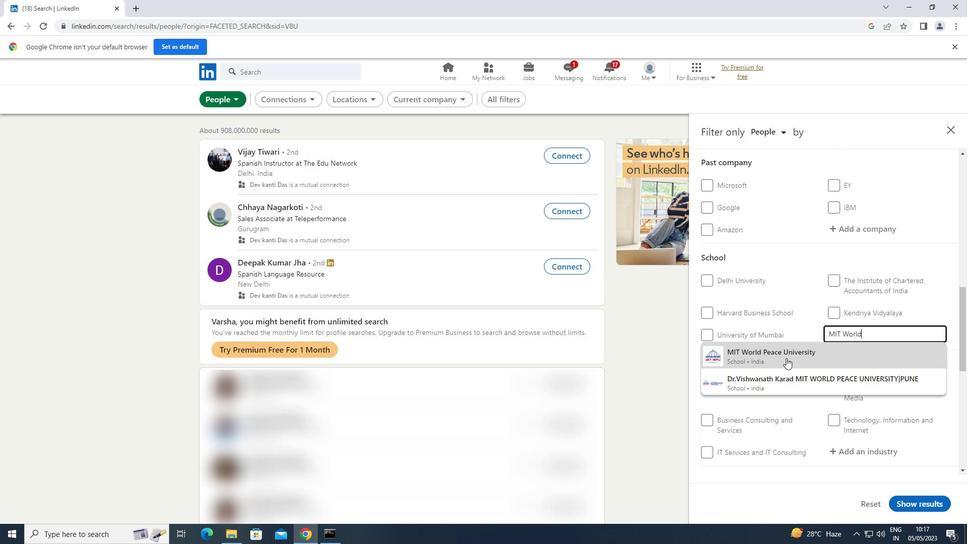 
Action: Mouse scrolled (786, 357) with delta (0, 0)
Screenshot: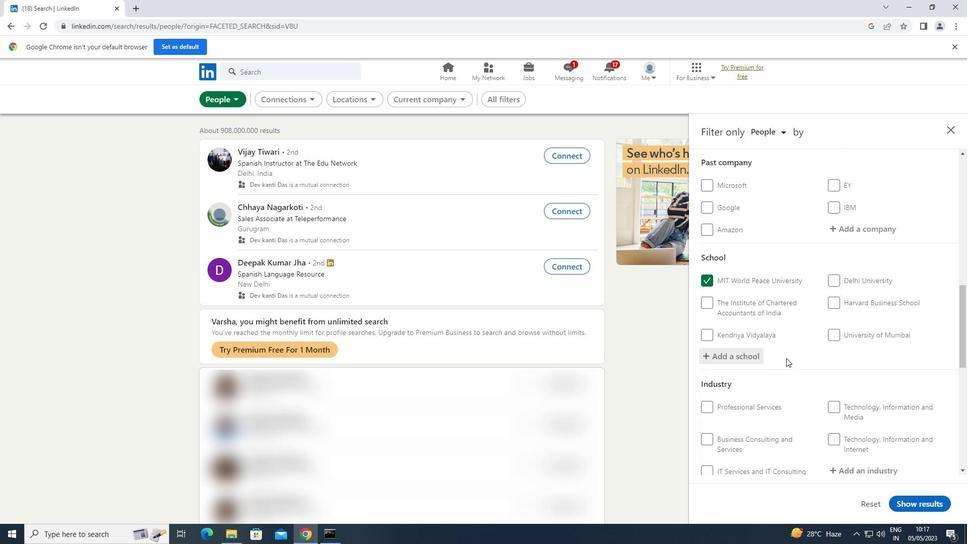 
Action: Mouse scrolled (786, 357) with delta (0, 0)
Screenshot: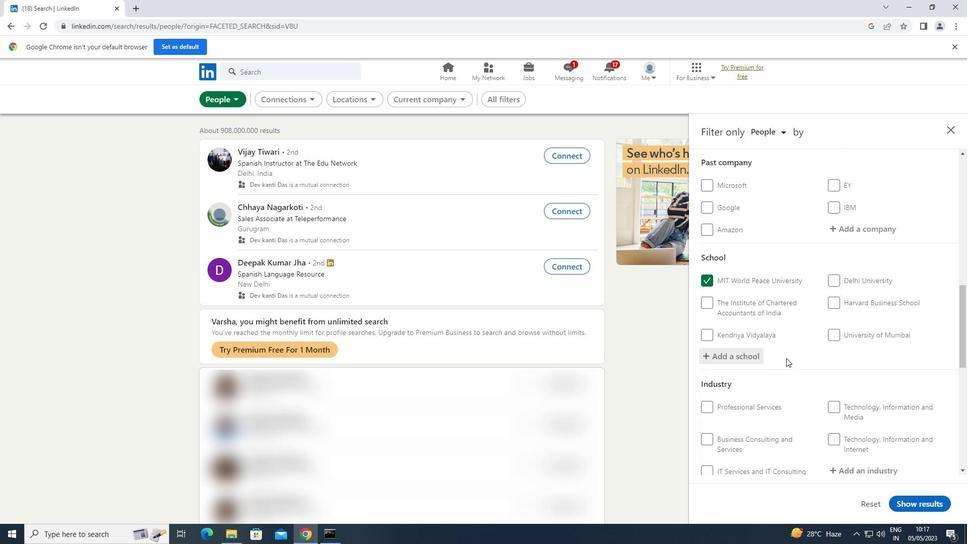 
Action: Mouse scrolled (786, 357) with delta (0, 0)
Screenshot: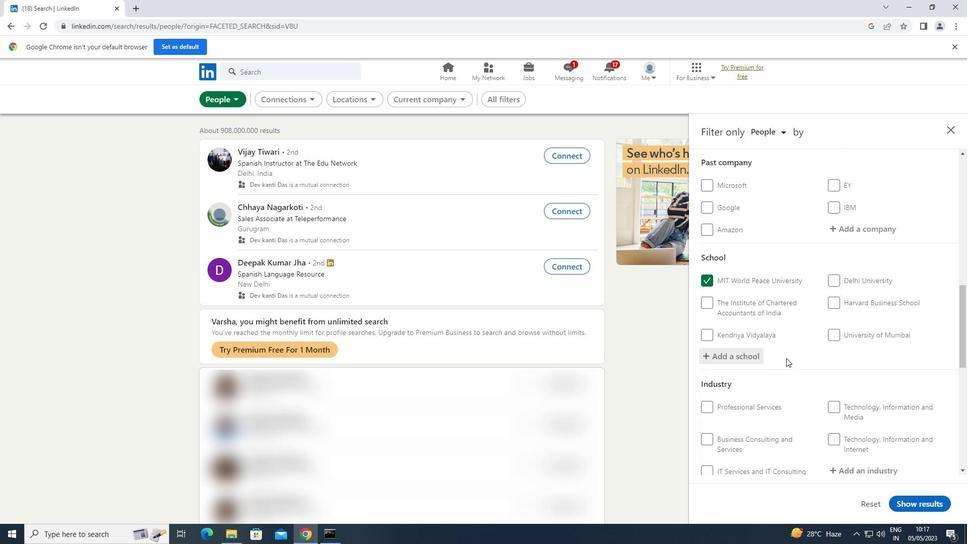 
Action: Mouse moved to (858, 321)
Screenshot: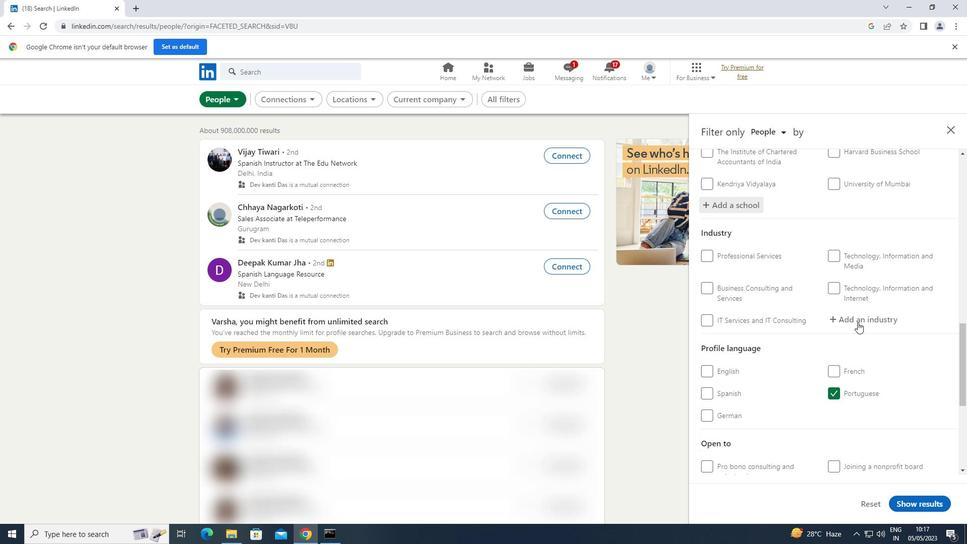 
Action: Mouse pressed left at (858, 321)
Screenshot: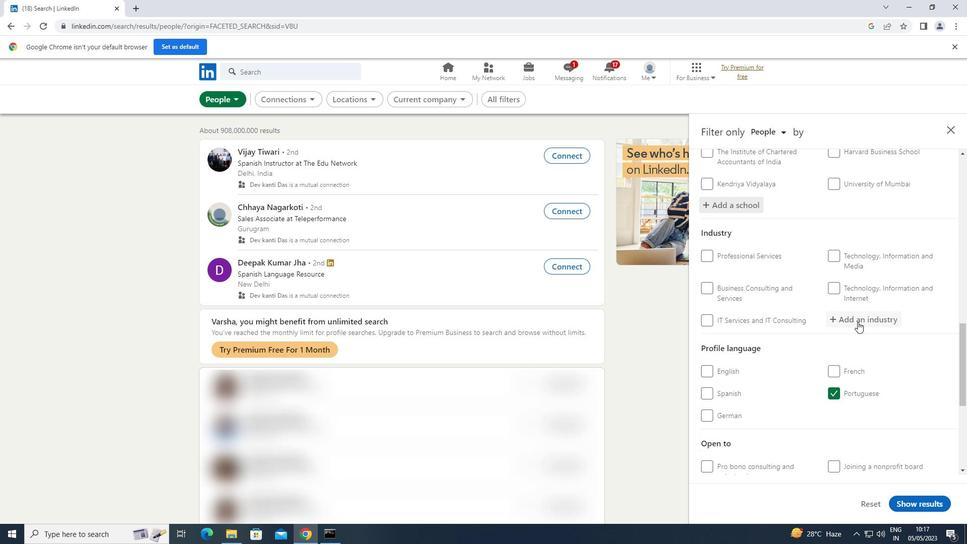 
Action: Key pressed <Key.shift><Key.shift>BREWERIE
Screenshot: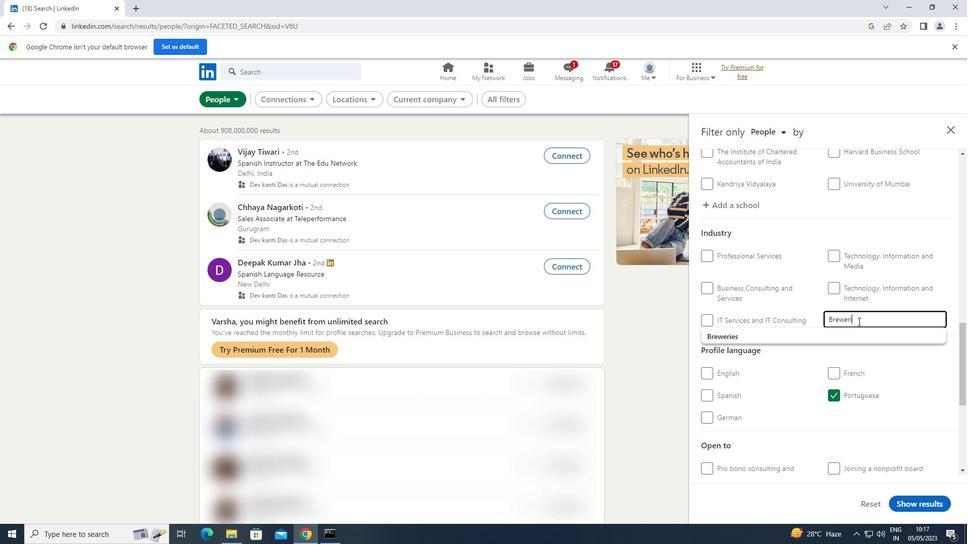 
Action: Mouse moved to (771, 334)
Screenshot: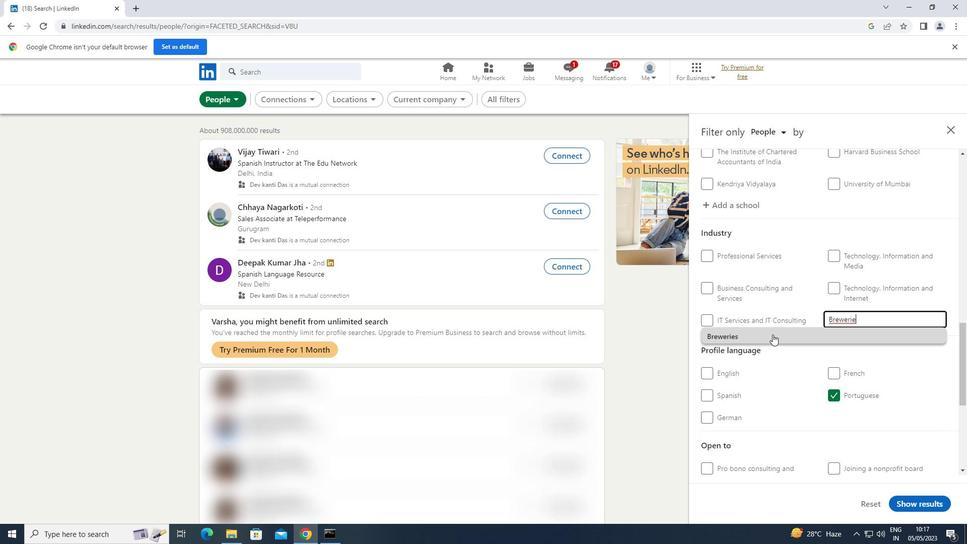 
Action: Mouse pressed left at (771, 334)
Screenshot: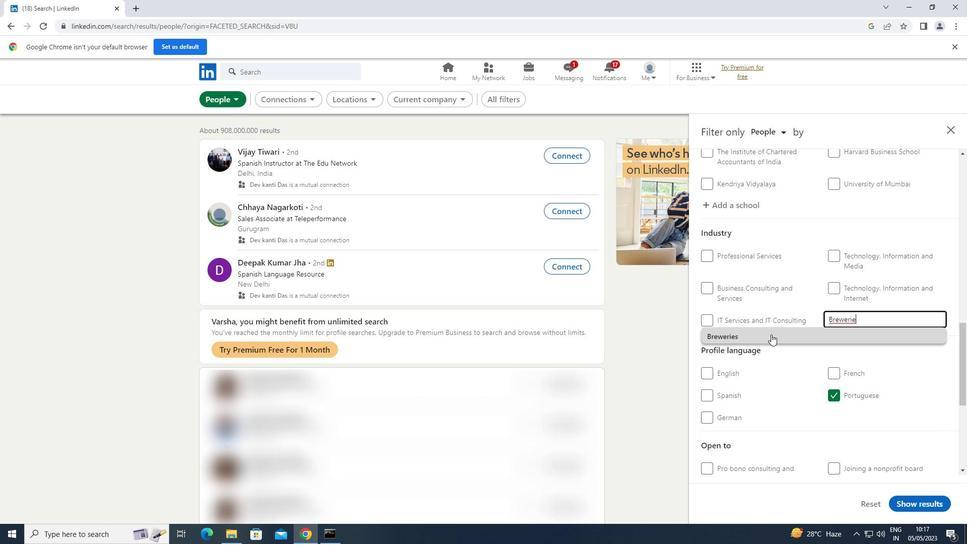 
Action: Mouse scrolled (771, 334) with delta (0, 0)
Screenshot: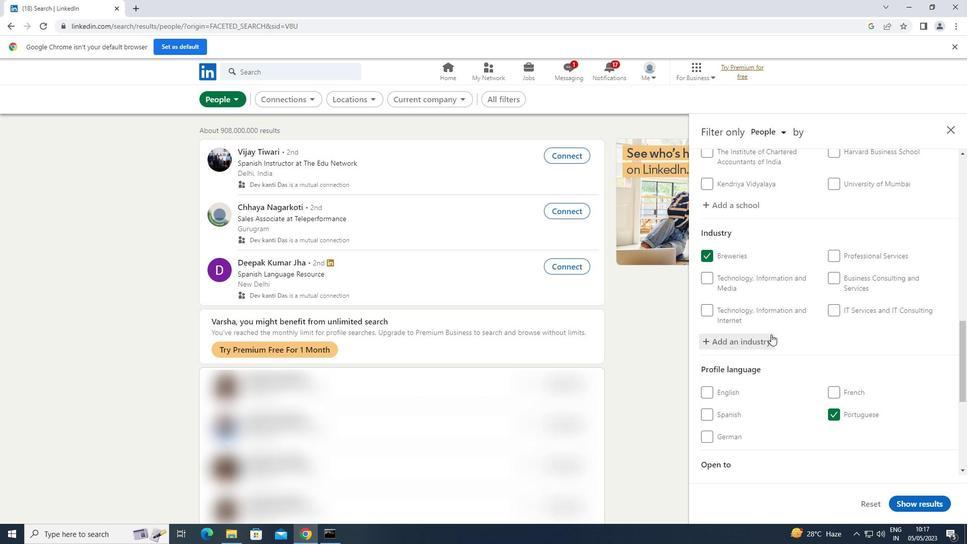 
Action: Mouse scrolled (771, 334) with delta (0, 0)
Screenshot: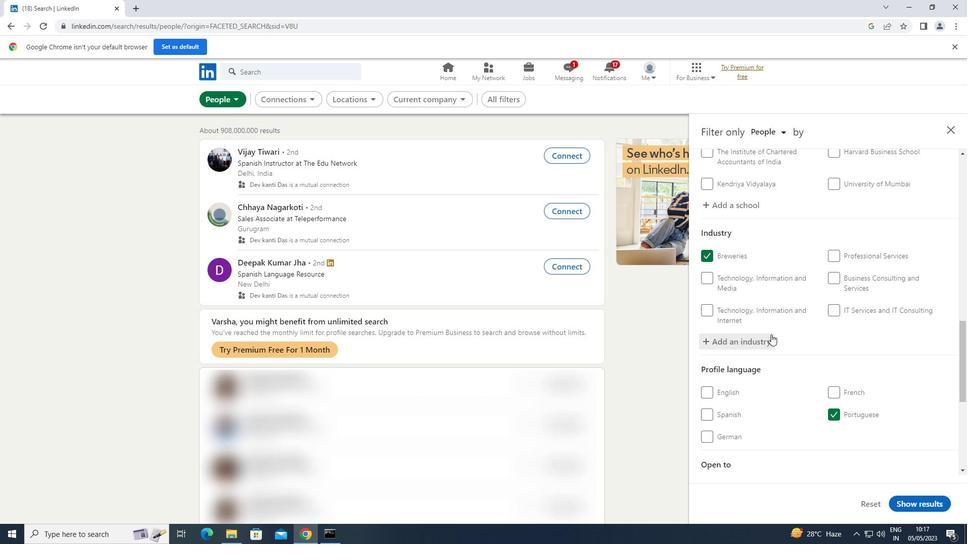 
Action: Mouse scrolled (771, 334) with delta (0, 0)
Screenshot: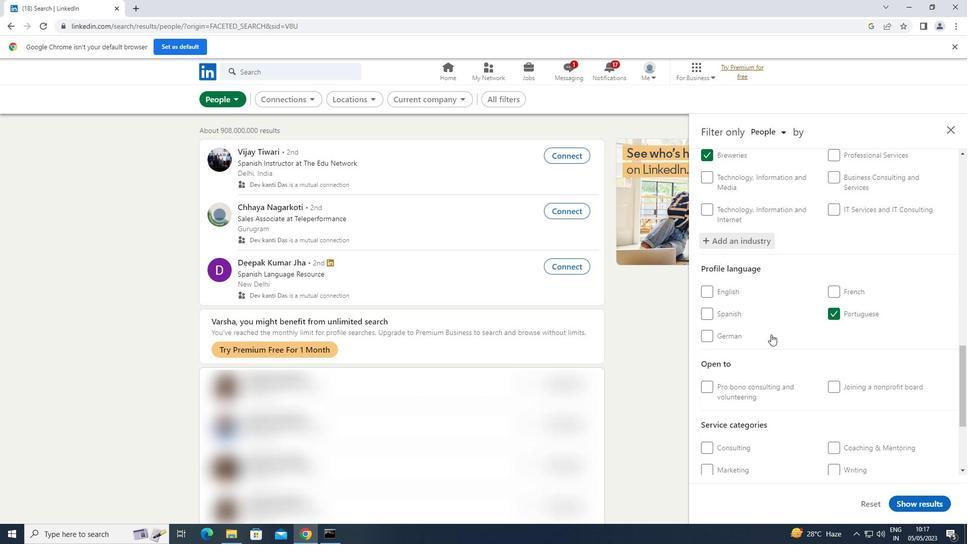 
Action: Mouse scrolled (771, 334) with delta (0, 0)
Screenshot: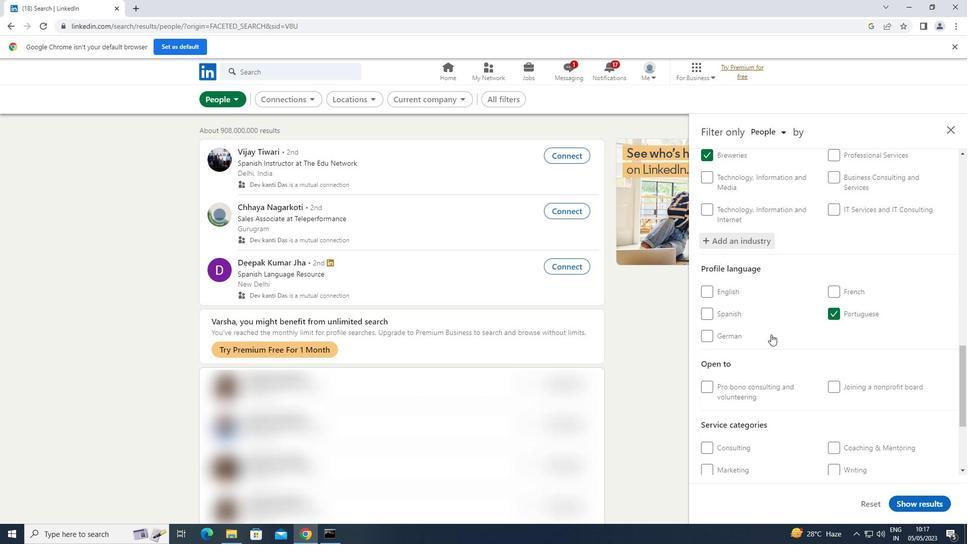 
Action: Mouse moved to (853, 386)
Screenshot: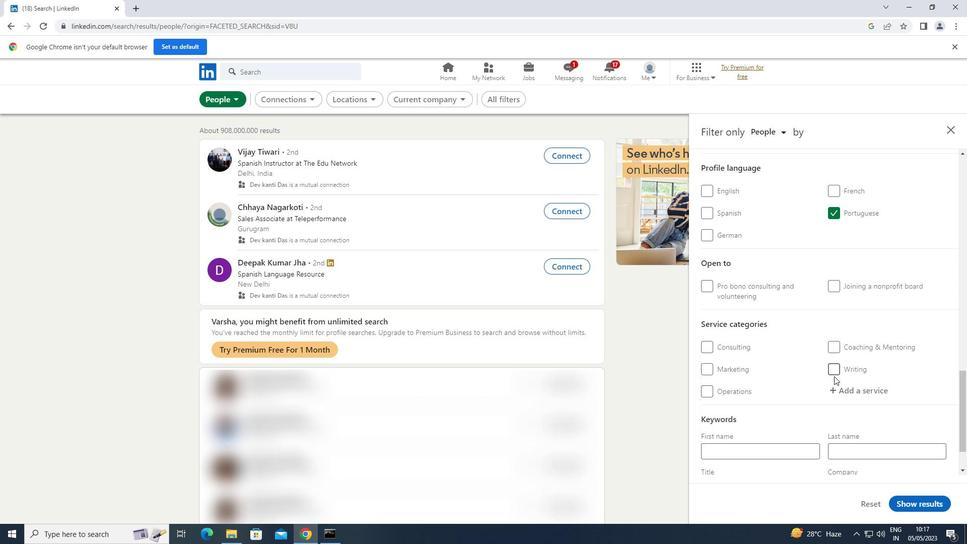 
Action: Mouse pressed left at (853, 386)
Screenshot: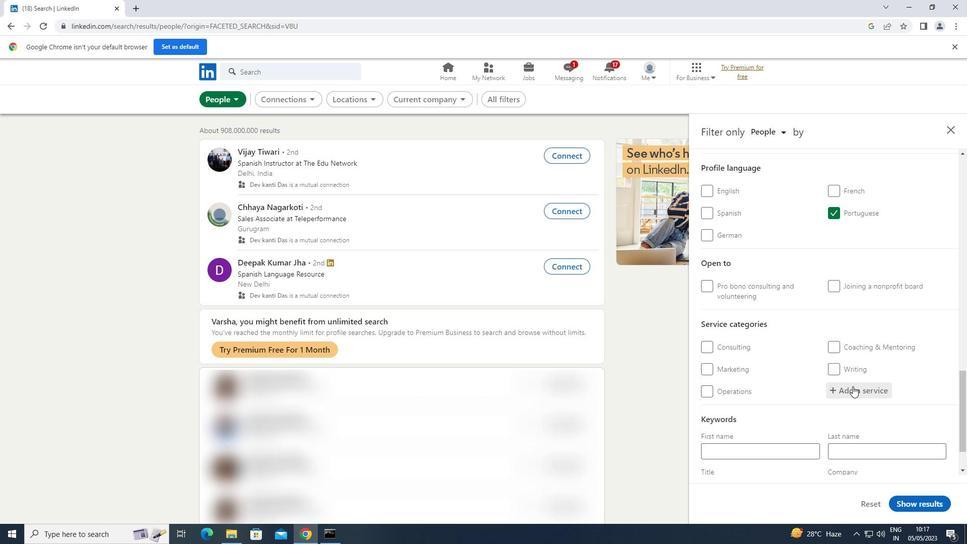 
Action: Key pressed I<Key.shift>OS
Screenshot: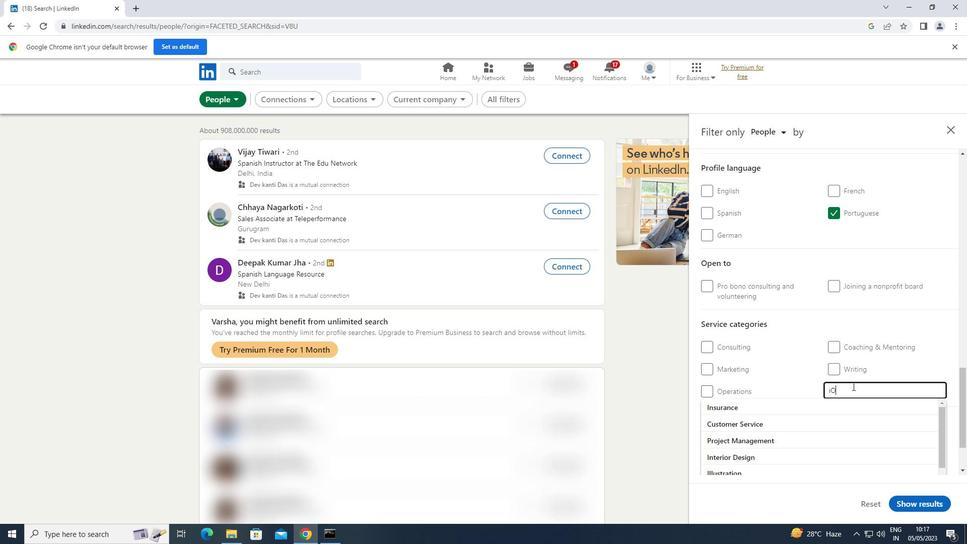 
Action: Mouse moved to (778, 402)
Screenshot: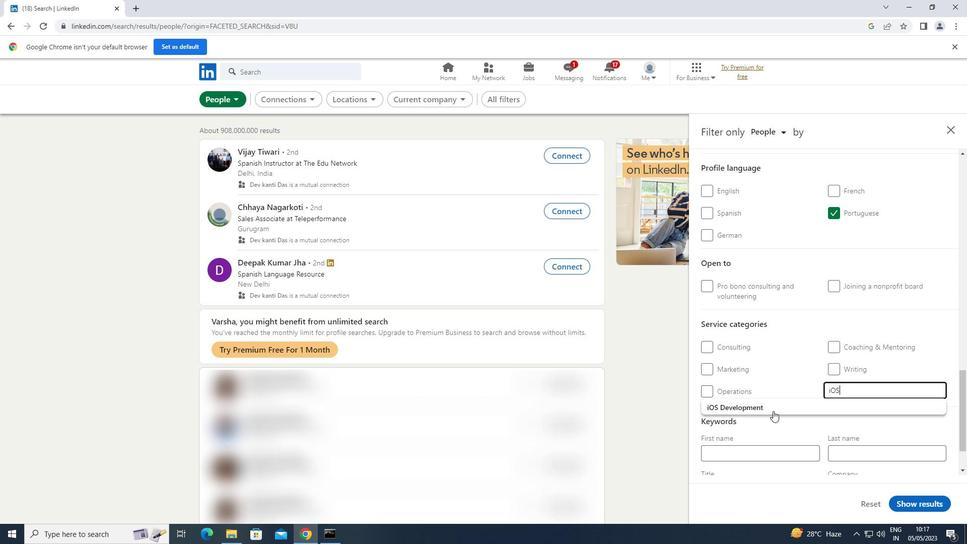 
Action: Mouse pressed left at (778, 402)
Screenshot: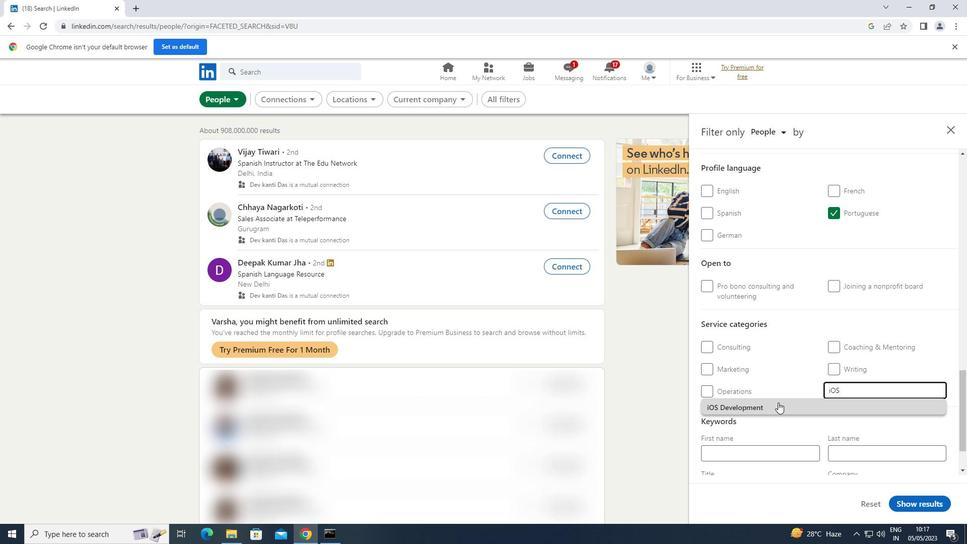 
Action: Mouse scrolled (778, 402) with delta (0, 0)
Screenshot: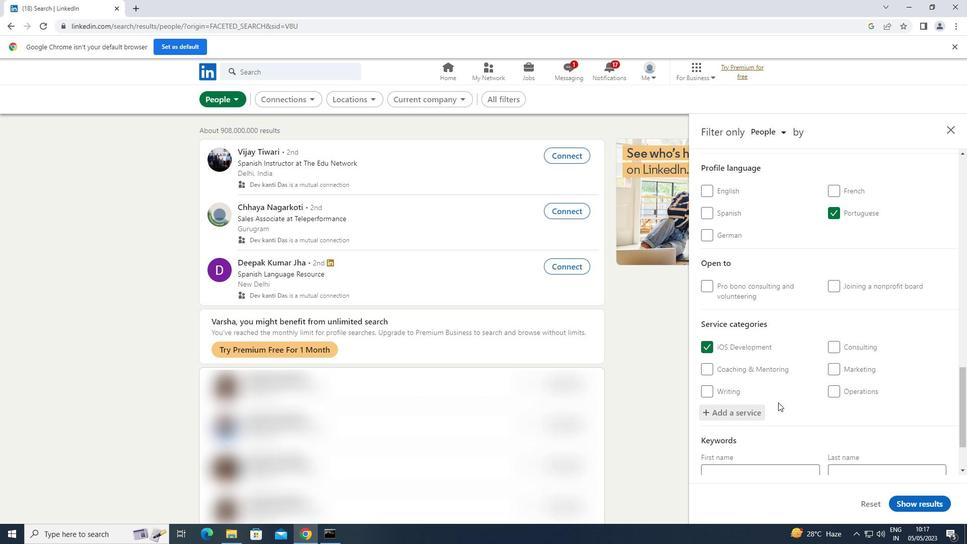 
Action: Mouse scrolled (778, 402) with delta (0, 0)
Screenshot: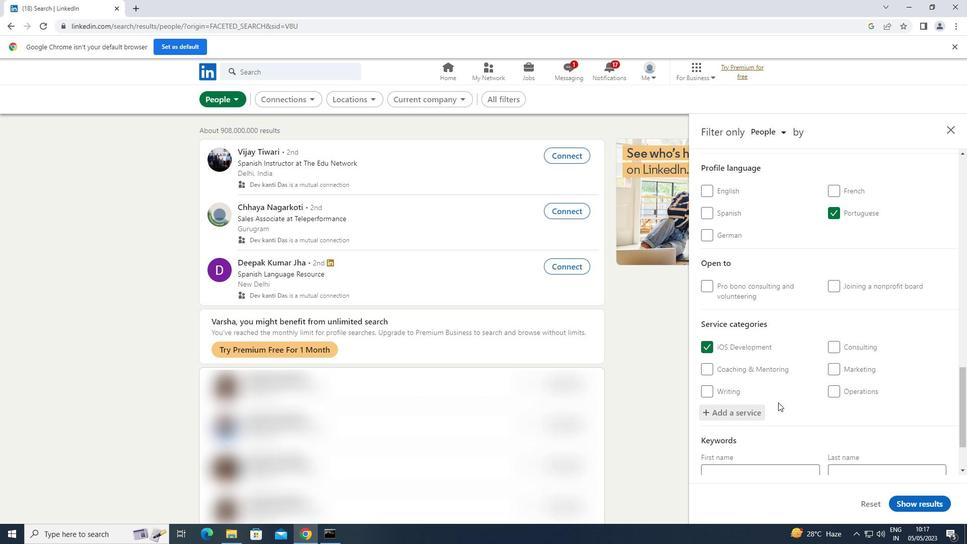 
Action: Mouse scrolled (778, 402) with delta (0, 0)
Screenshot: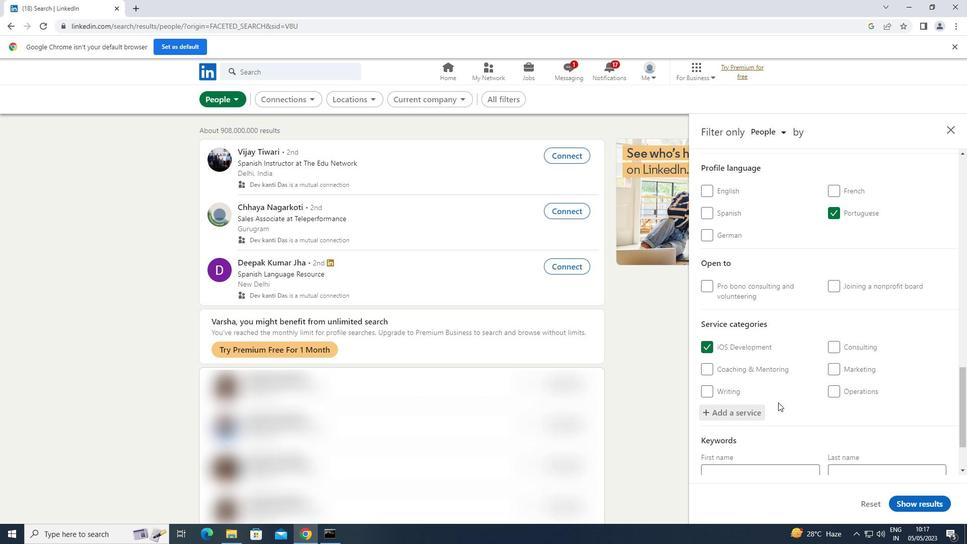 
Action: Mouse scrolled (778, 402) with delta (0, 0)
Screenshot: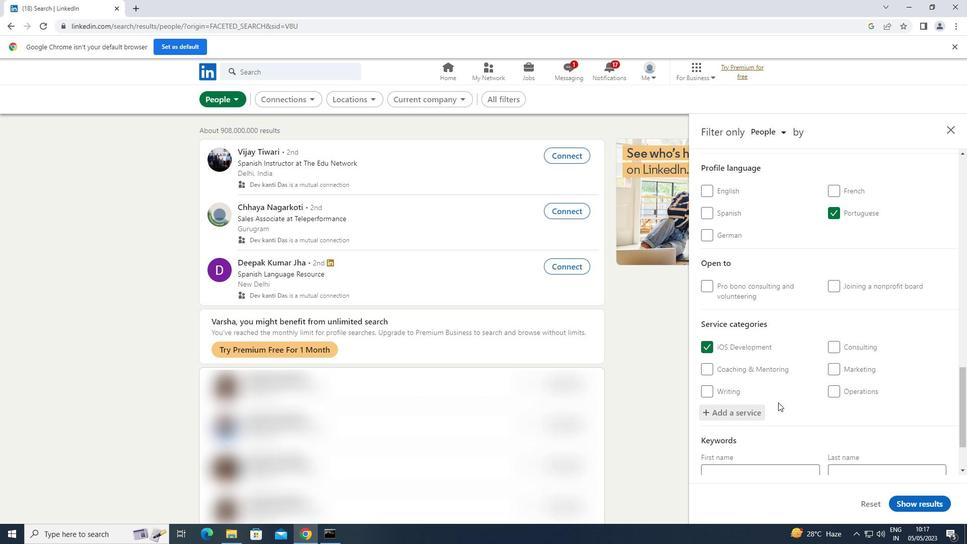 
Action: Mouse scrolled (778, 402) with delta (0, 0)
Screenshot: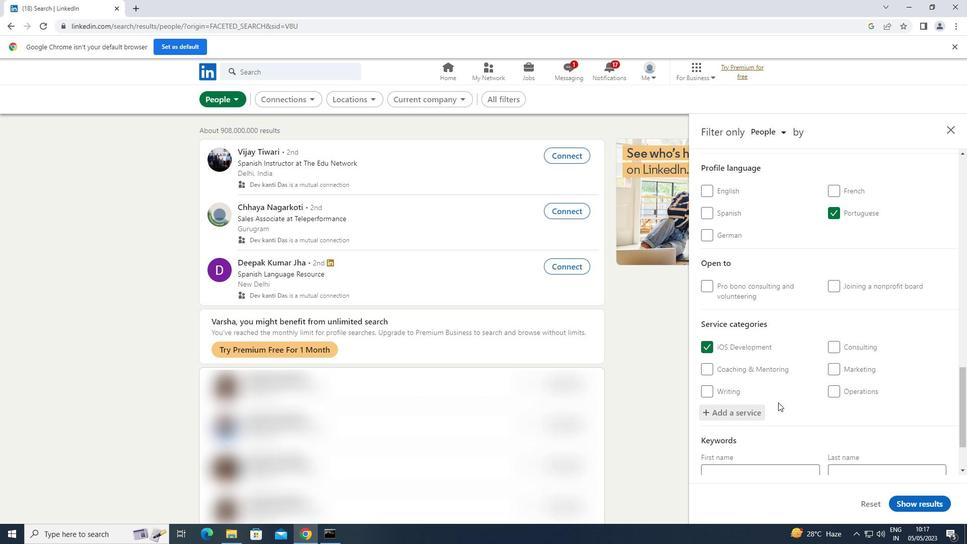 
Action: Mouse scrolled (778, 402) with delta (0, 0)
Screenshot: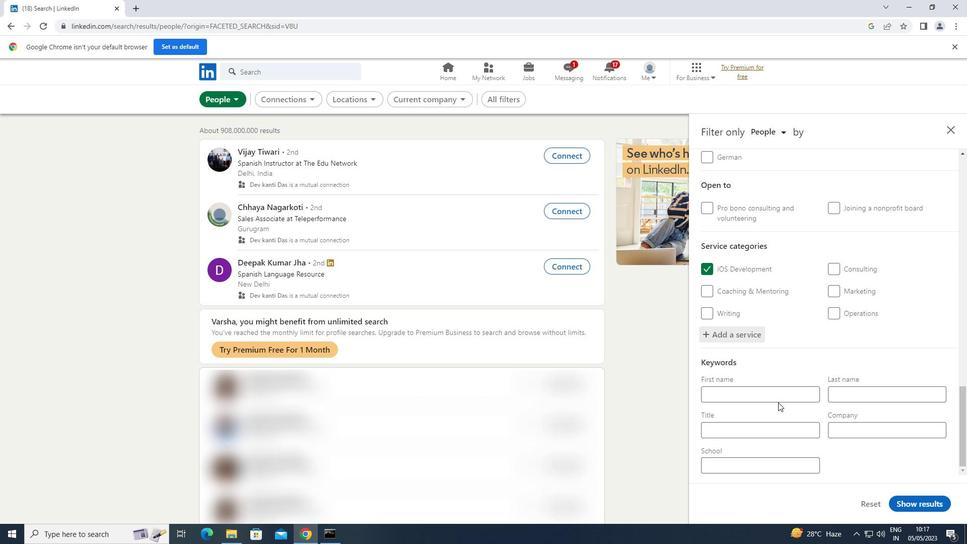 
Action: Mouse scrolled (778, 402) with delta (0, 0)
Screenshot: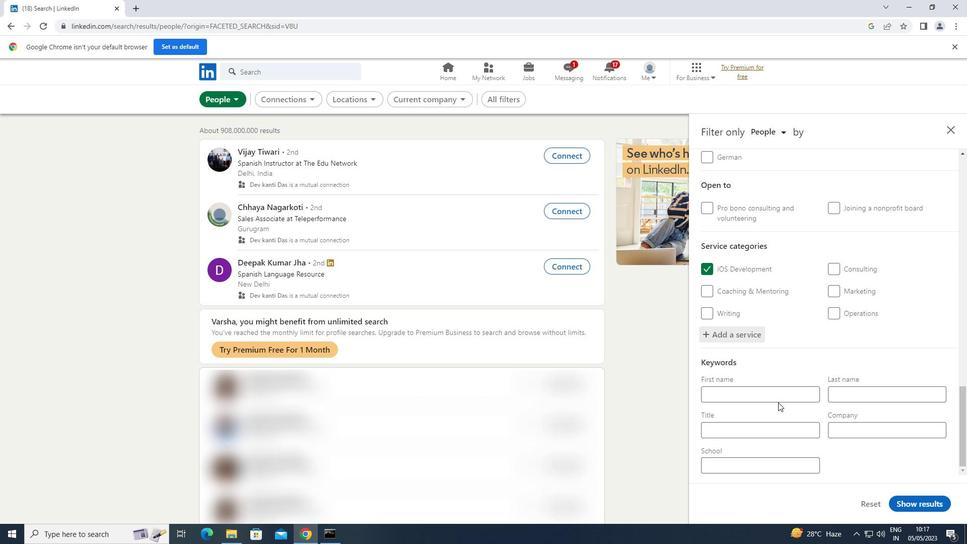
Action: Mouse scrolled (778, 402) with delta (0, 0)
Screenshot: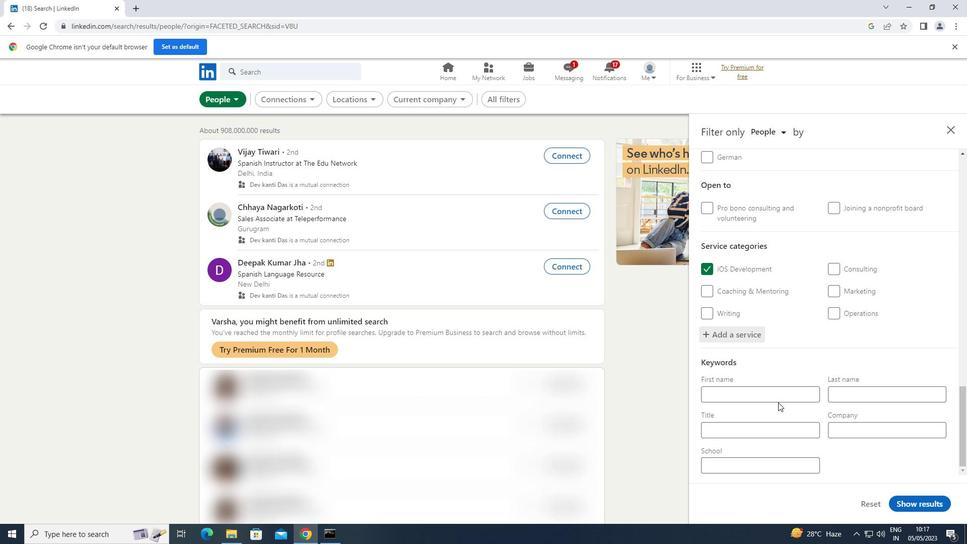 
Action: Mouse moved to (762, 433)
Screenshot: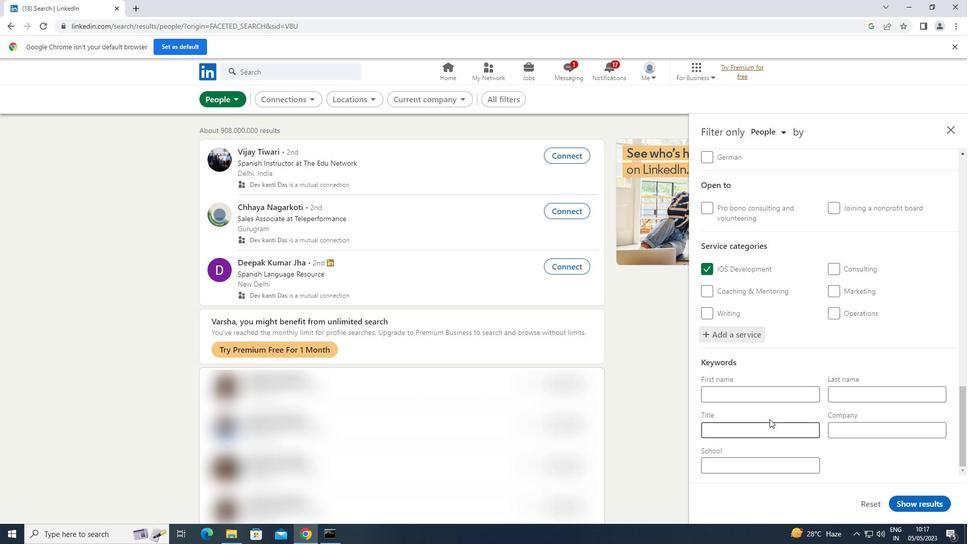 
Action: Mouse pressed left at (762, 433)
Screenshot: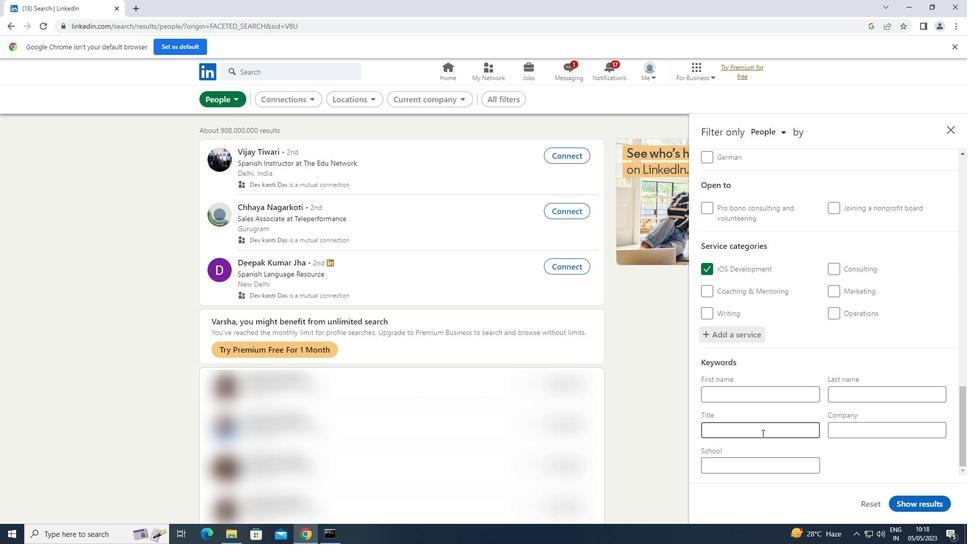 
Action: Key pressed <Key.shift>HOTEL<Key.space><Key.shift>RECEPTIONIST
Screenshot: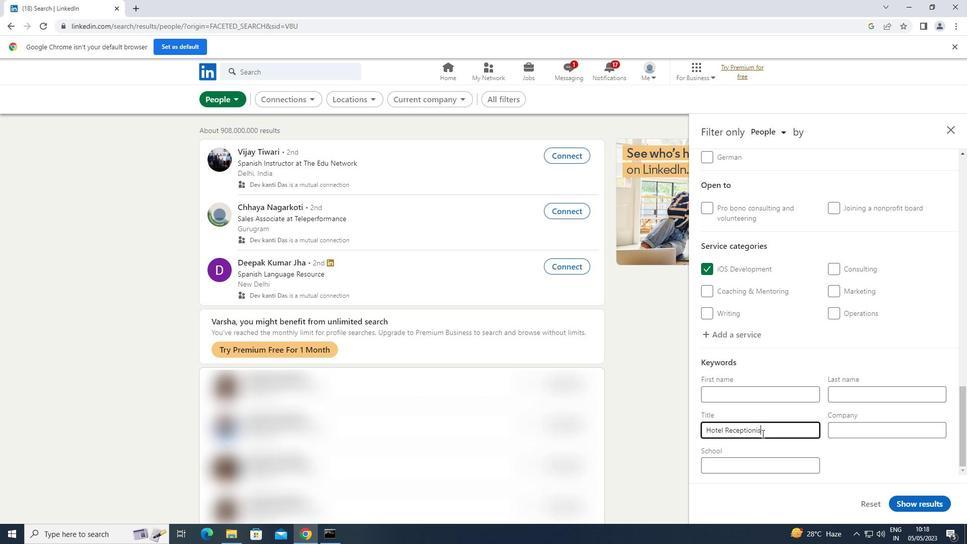 
Action: Mouse moved to (929, 505)
Screenshot: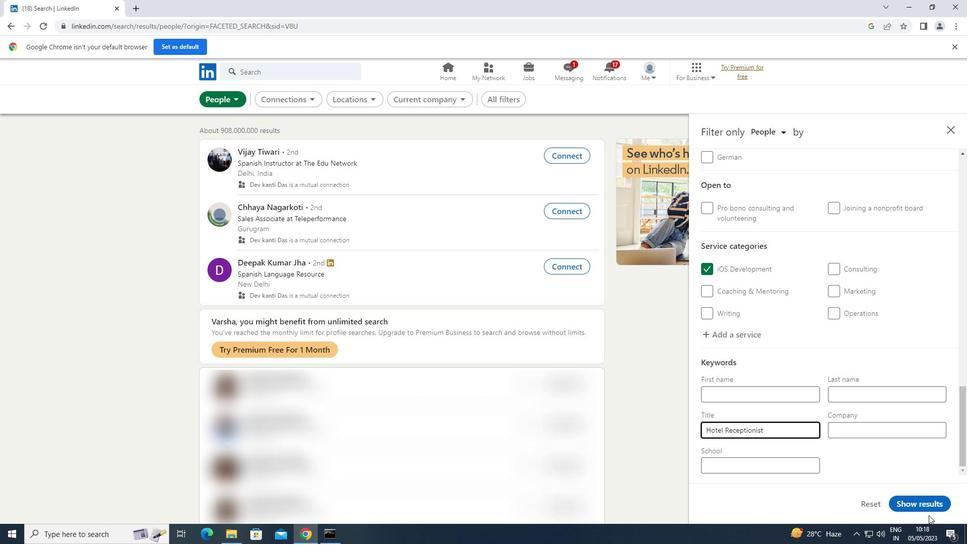 
Action: Mouse pressed left at (929, 505)
Screenshot: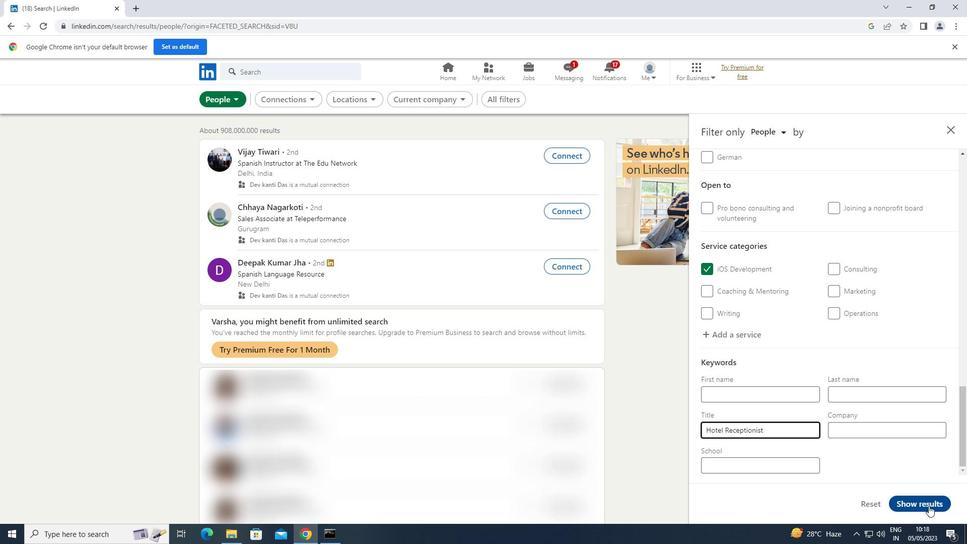
